 Task: Search one way flight ticket for 3 adults, 3 children in business from Kalamazoo: Kalamazoo/battle Creek International Airport to Jacksonville: Albert J. Ellis Airport on 5-3-2023. Choice of flights is Sun country airlines. Number of bags: 4 checked bags. Price is upto 99000. Outbound departure time preference is 22:30.
Action: Mouse moved to (205, 330)
Screenshot: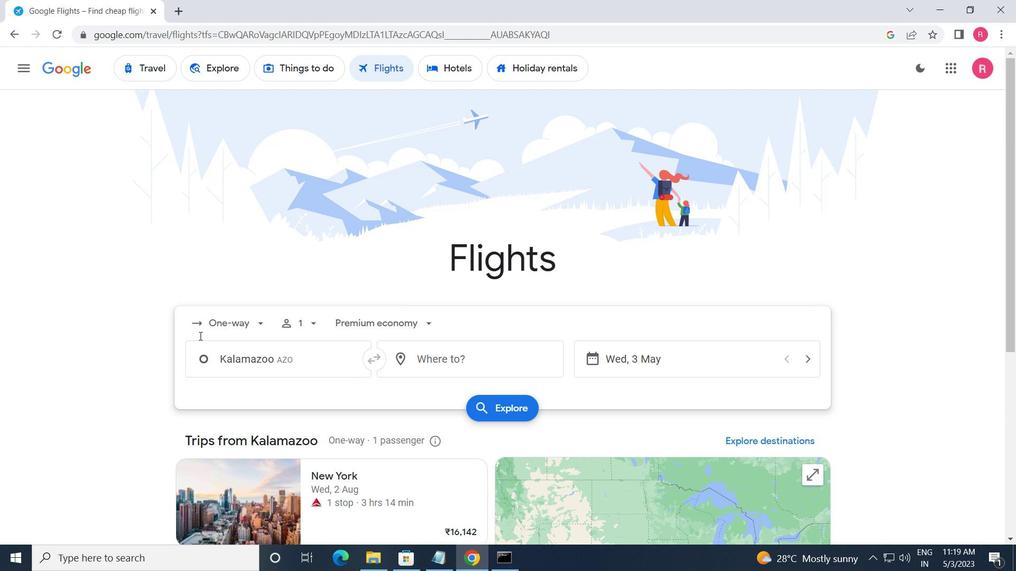 
Action: Mouse pressed left at (205, 330)
Screenshot: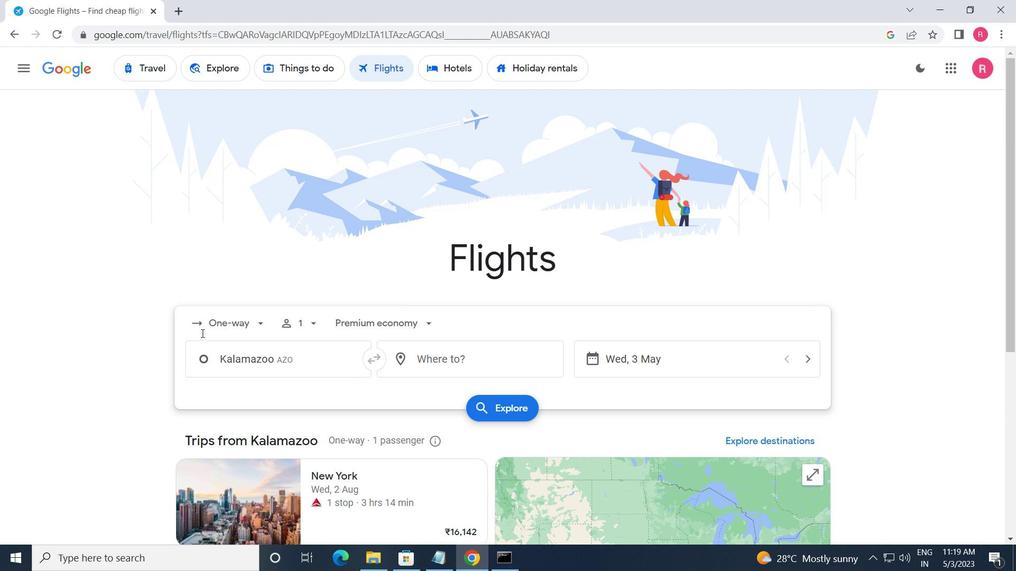 
Action: Mouse moved to (263, 391)
Screenshot: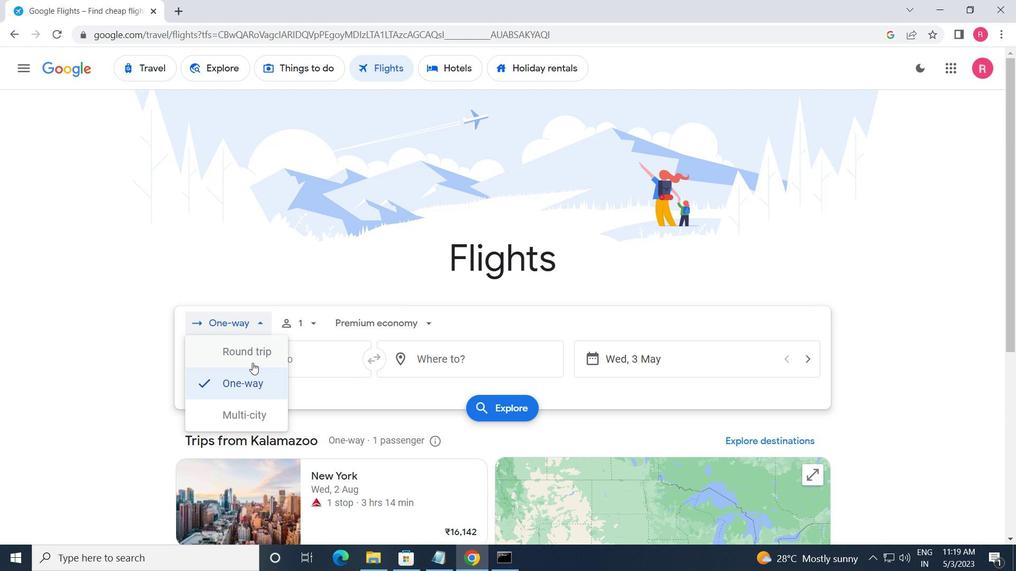 
Action: Mouse pressed left at (263, 391)
Screenshot: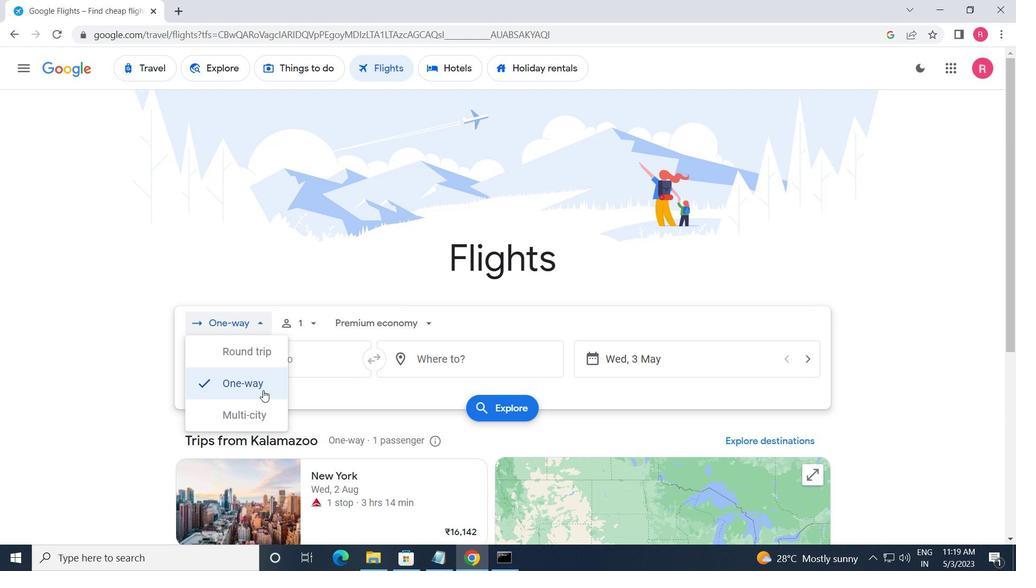 
Action: Mouse moved to (309, 321)
Screenshot: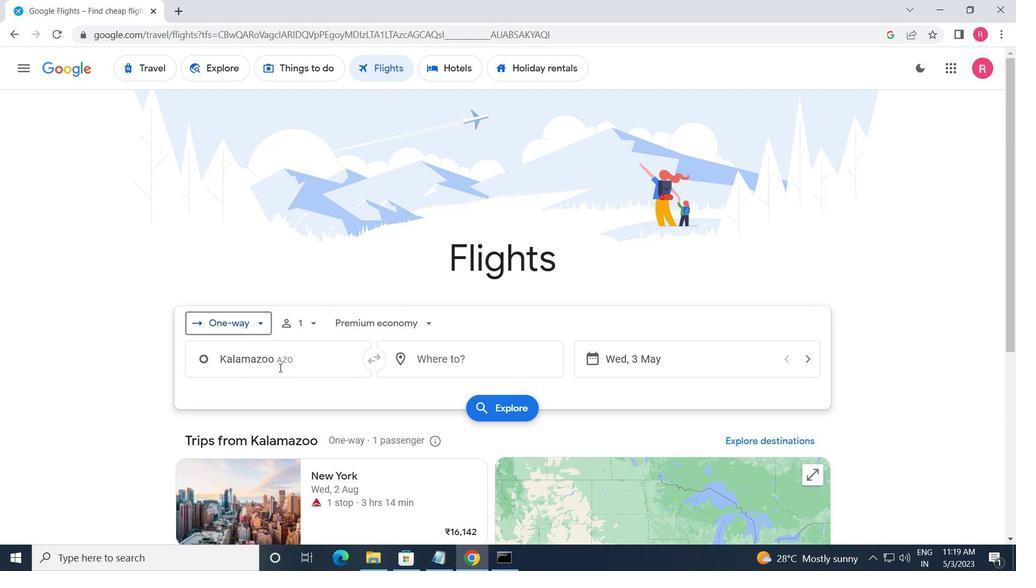 
Action: Mouse pressed left at (309, 321)
Screenshot: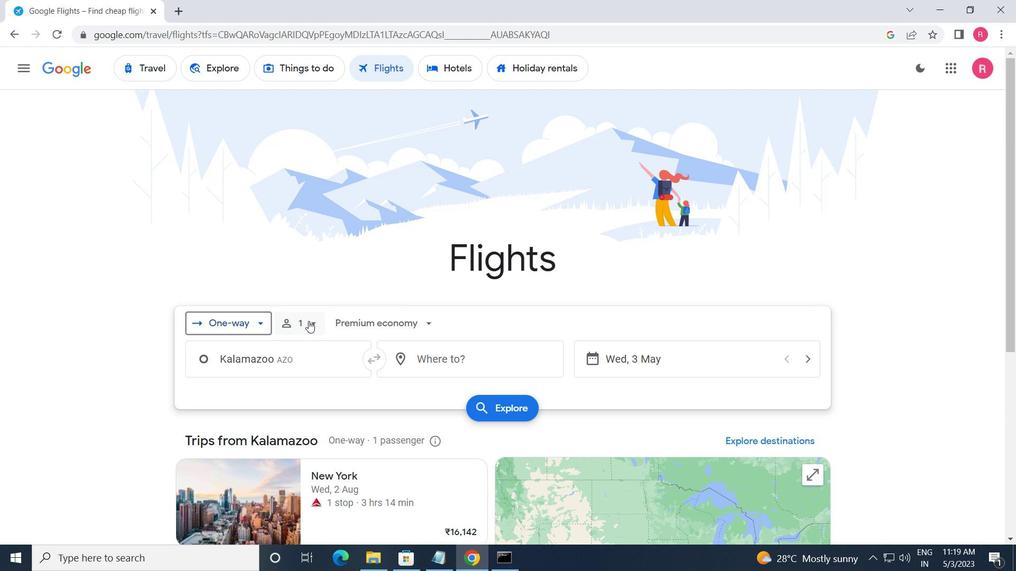 
Action: Mouse moved to (411, 363)
Screenshot: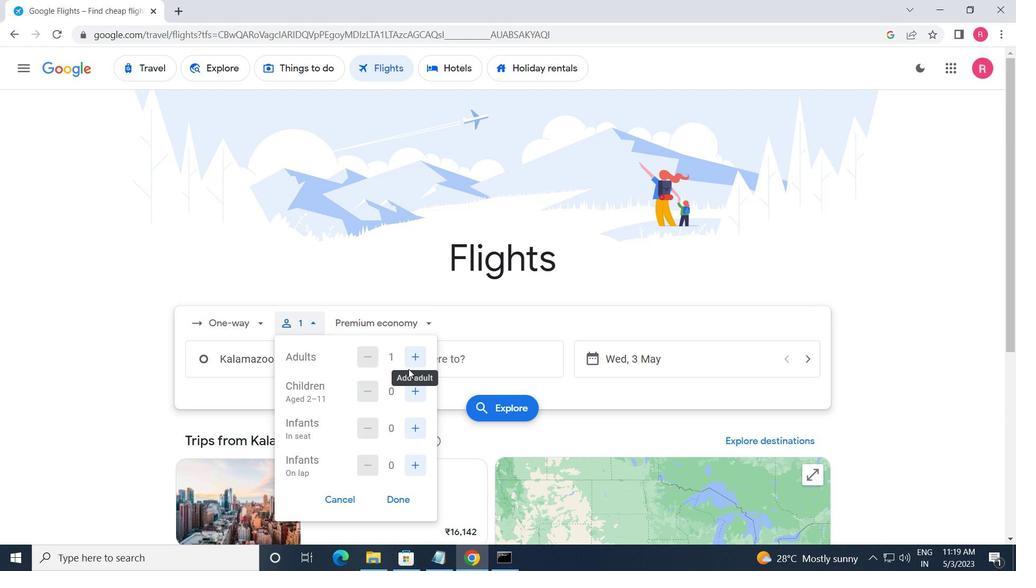 
Action: Mouse pressed left at (411, 363)
Screenshot: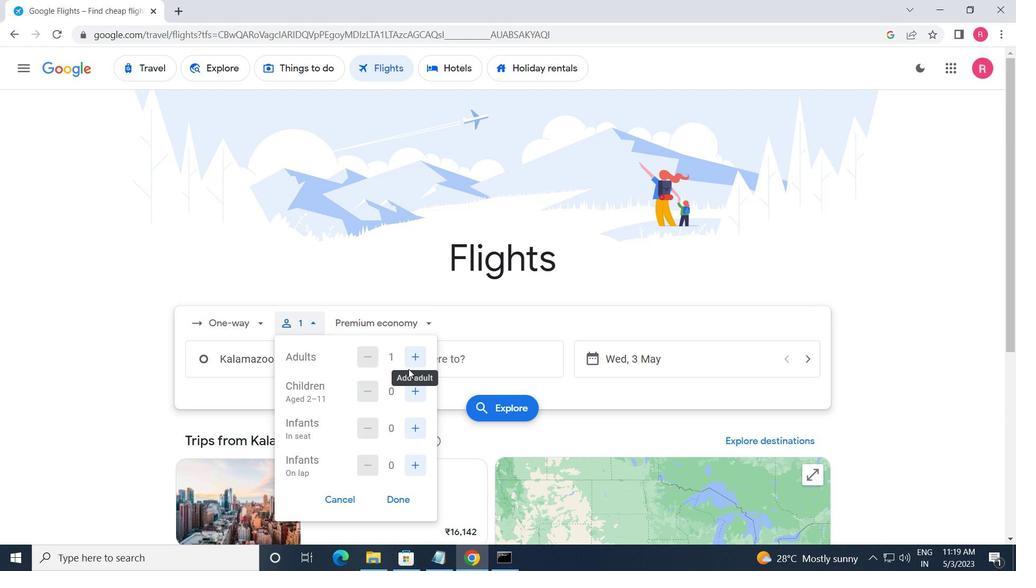 
Action: Mouse pressed left at (411, 363)
Screenshot: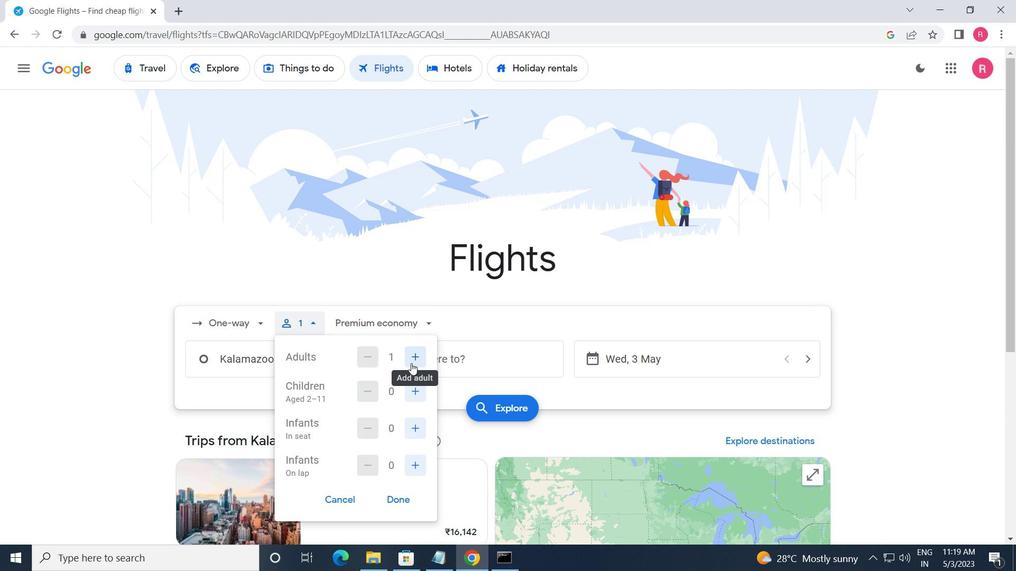 
Action: Mouse moved to (418, 387)
Screenshot: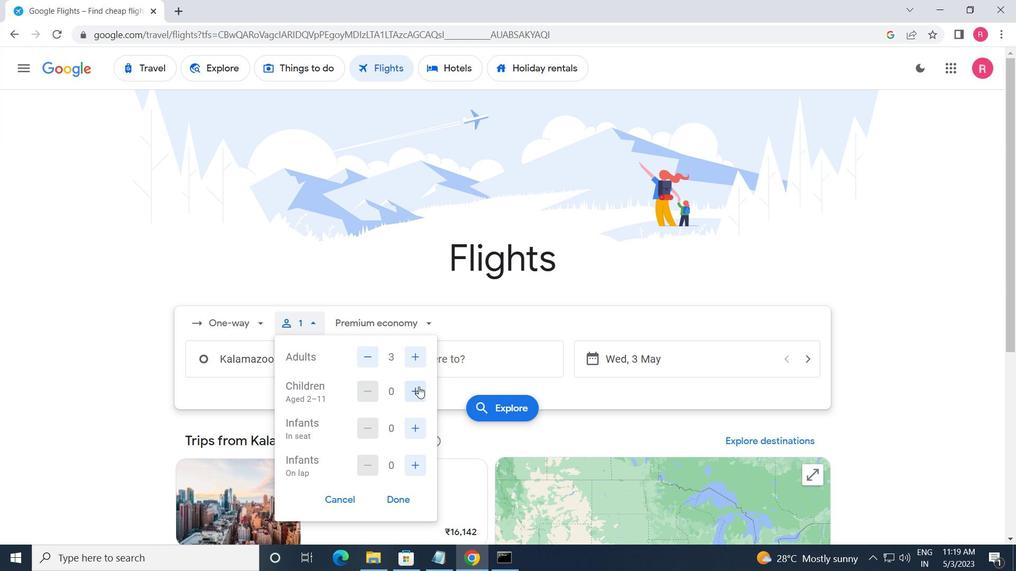 
Action: Mouse pressed left at (418, 387)
Screenshot: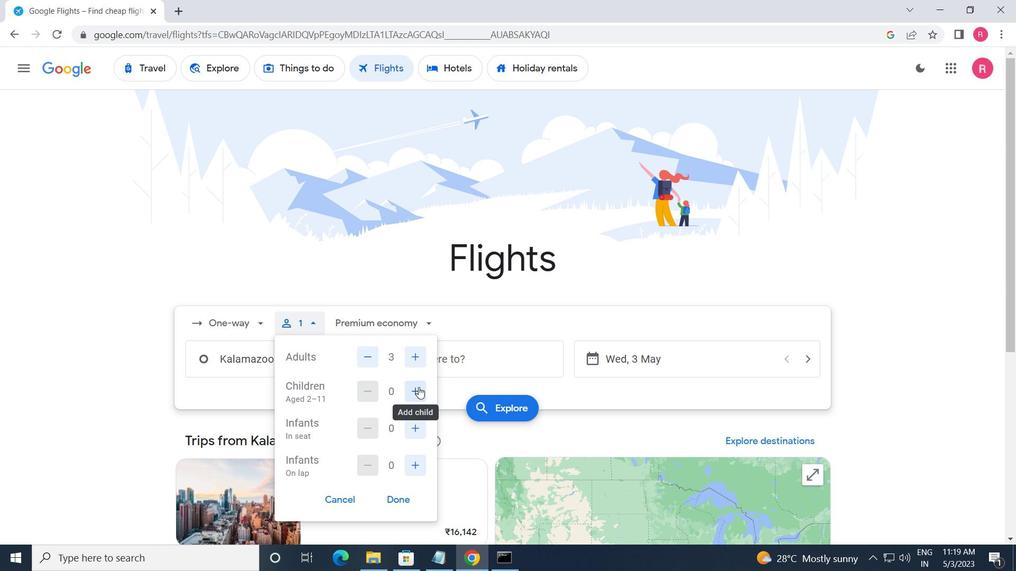 
Action: Mouse pressed left at (418, 387)
Screenshot: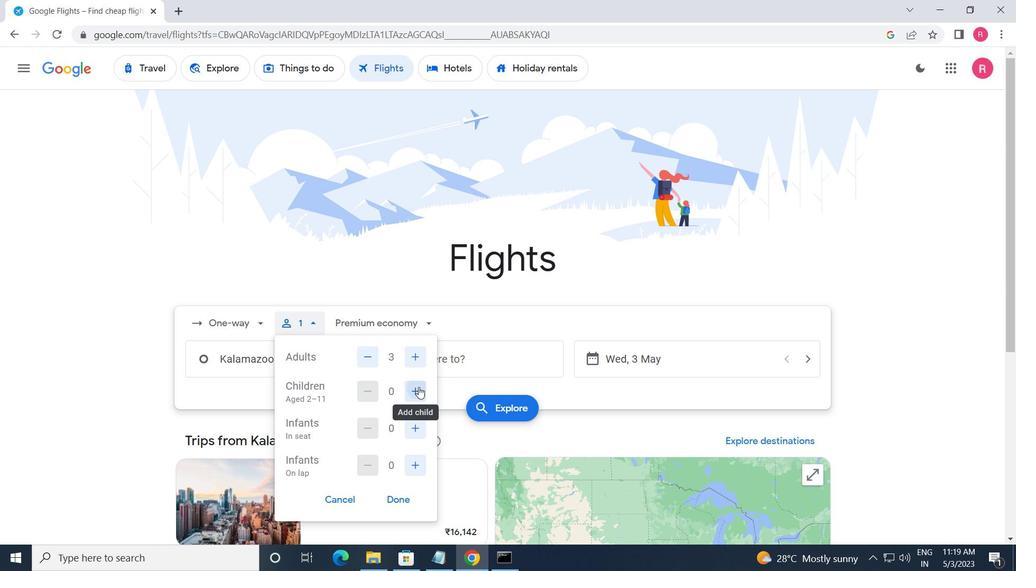 
Action: Mouse pressed left at (418, 387)
Screenshot: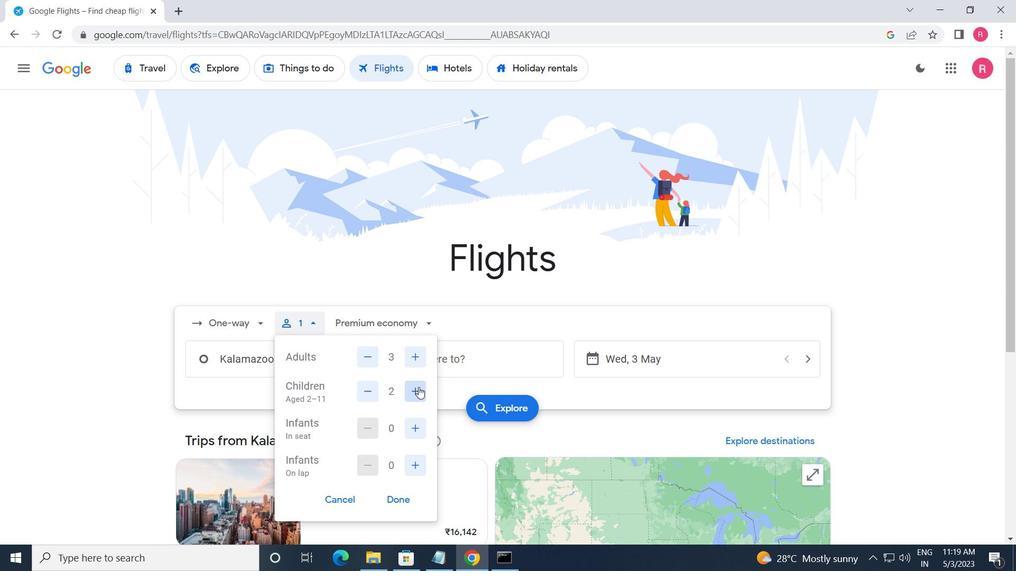
Action: Mouse moved to (386, 329)
Screenshot: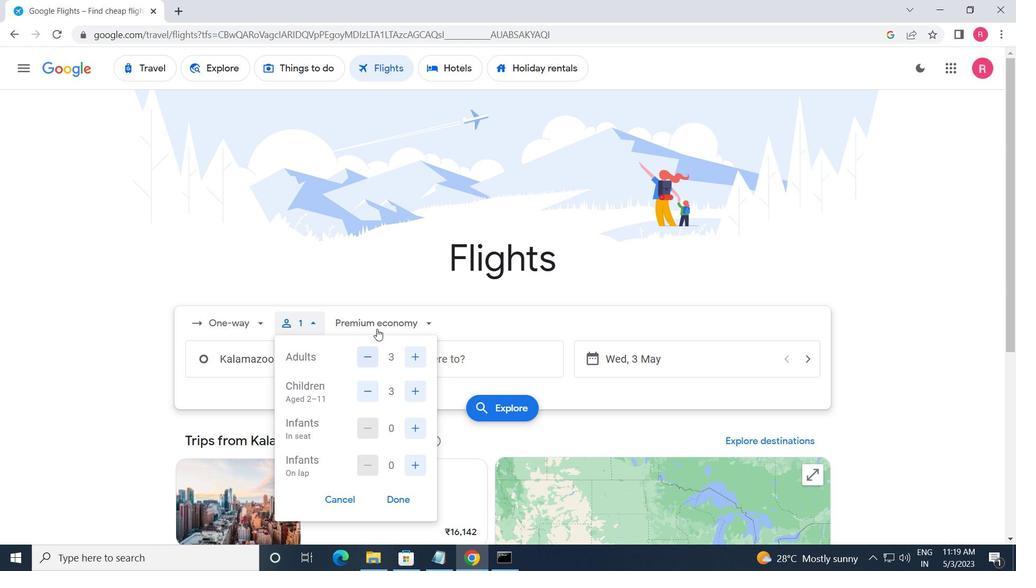 
Action: Mouse pressed left at (386, 329)
Screenshot: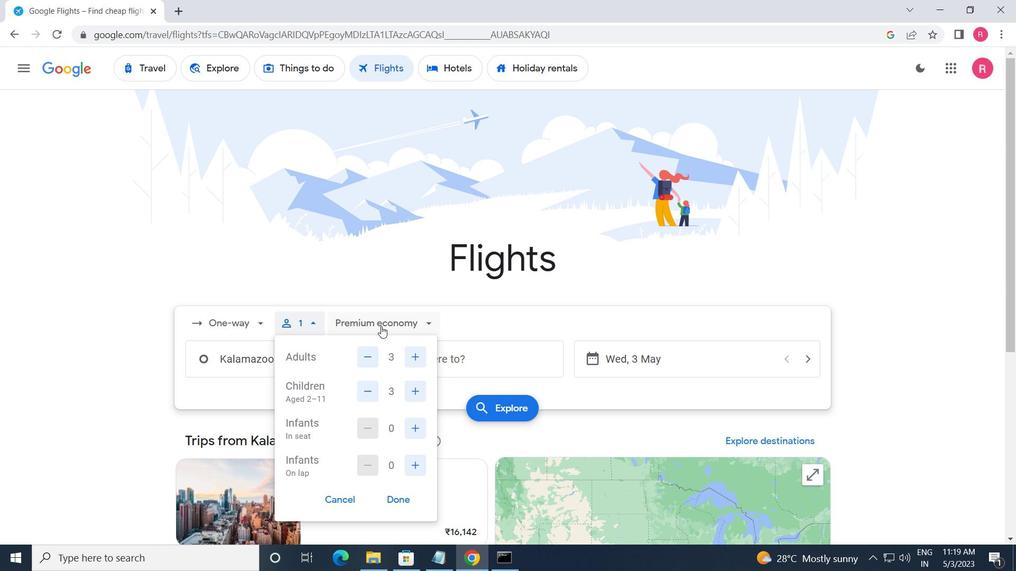 
Action: Mouse moved to (386, 414)
Screenshot: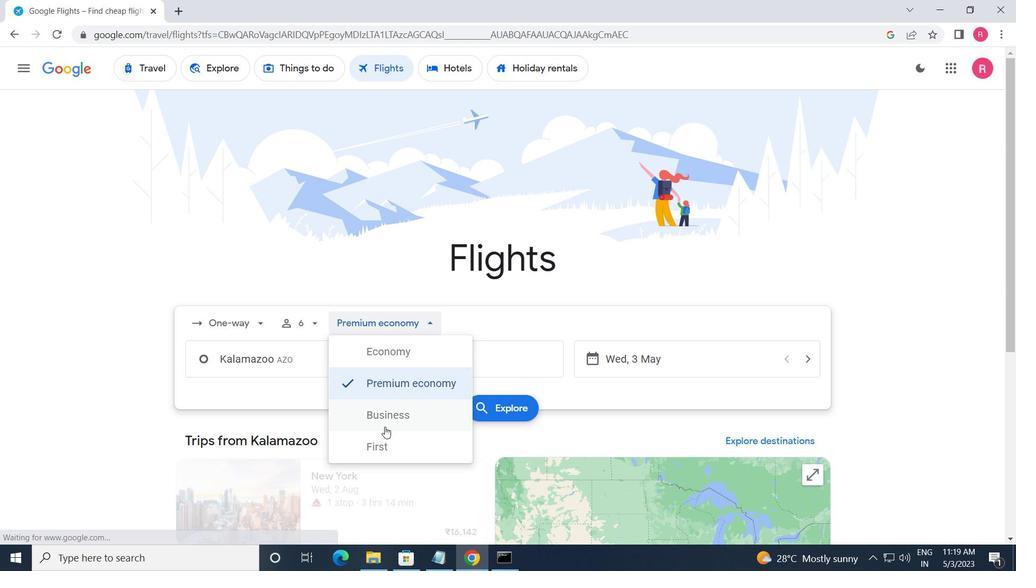 
Action: Mouse pressed left at (386, 414)
Screenshot: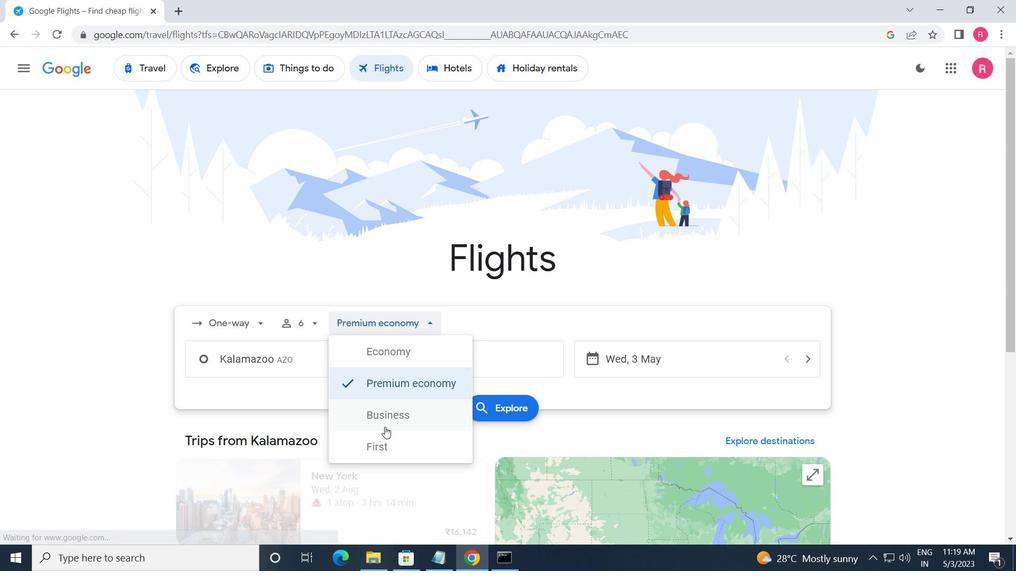 
Action: Mouse moved to (323, 377)
Screenshot: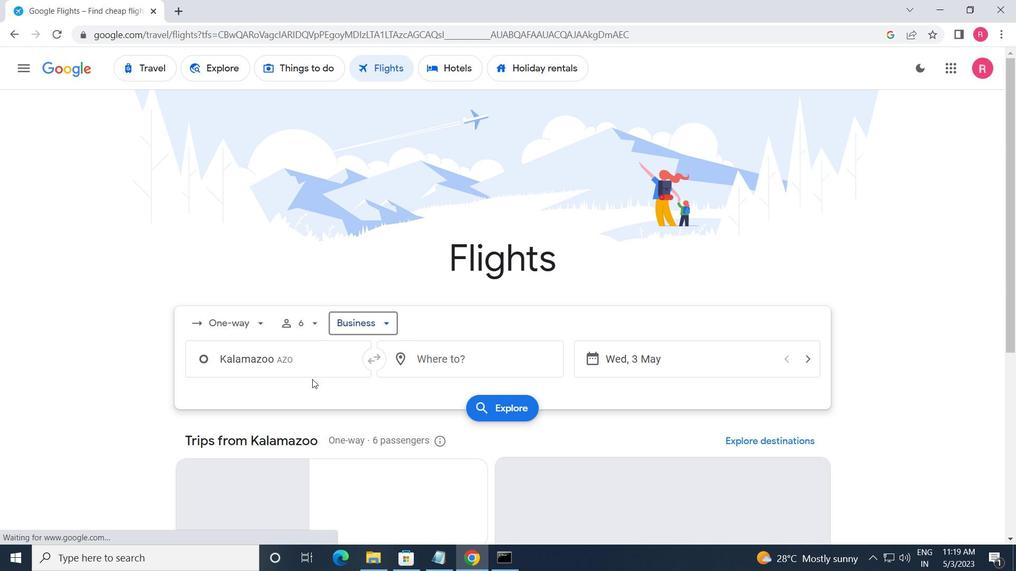 
Action: Mouse pressed left at (323, 377)
Screenshot: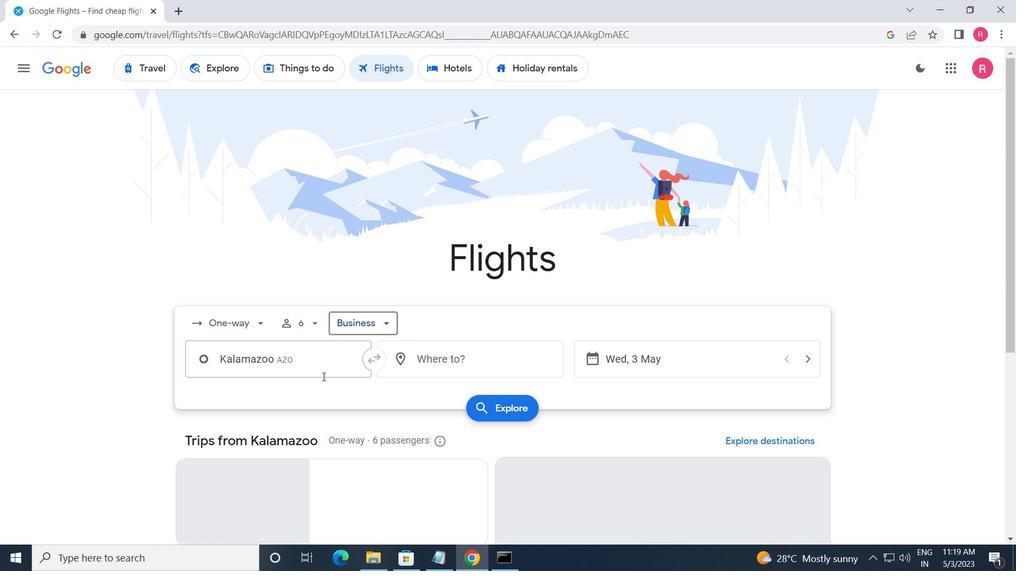 
Action: Mouse moved to (312, 463)
Screenshot: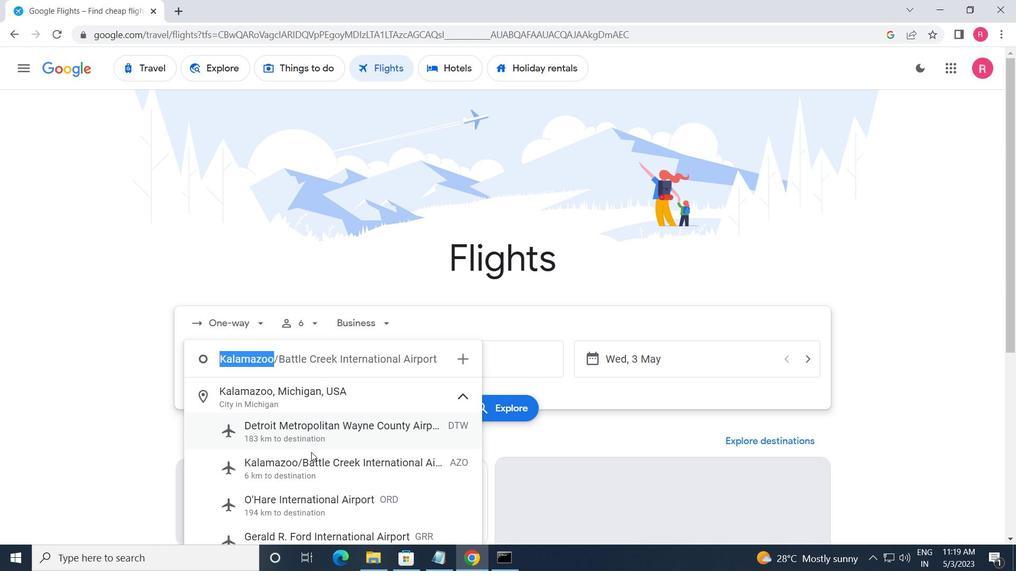 
Action: Mouse pressed left at (312, 463)
Screenshot: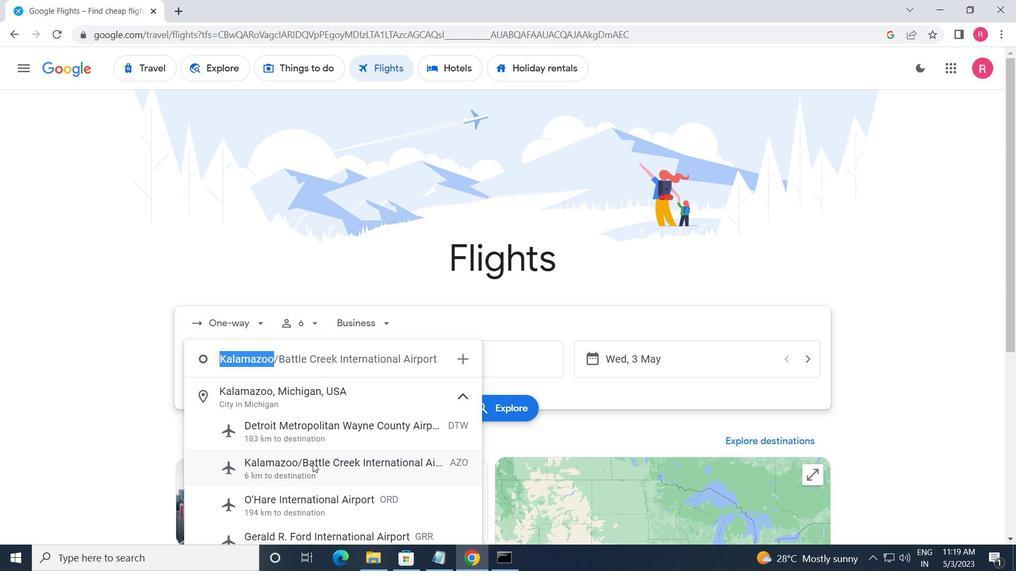 
Action: Mouse moved to (490, 371)
Screenshot: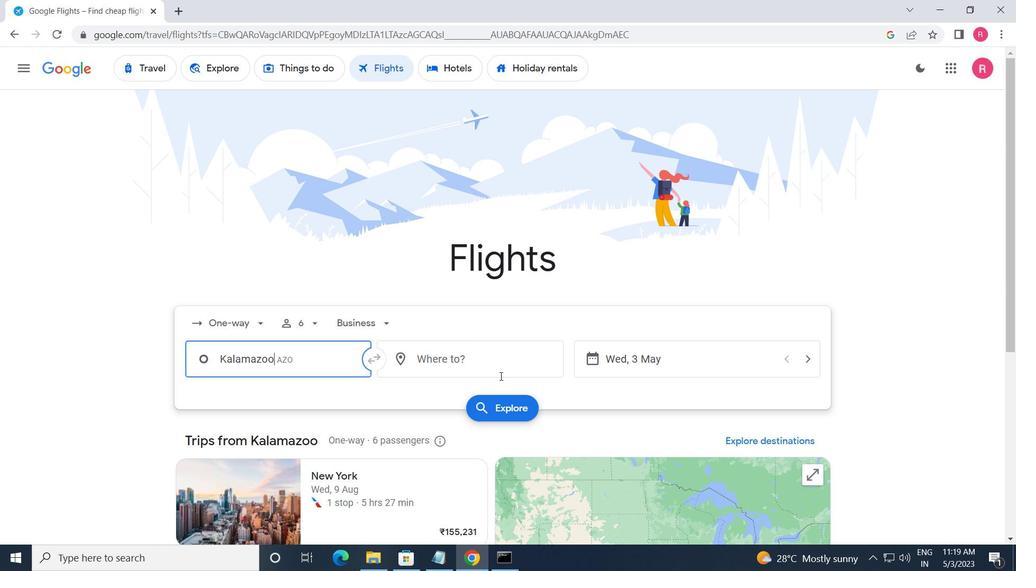 
Action: Mouse pressed left at (490, 371)
Screenshot: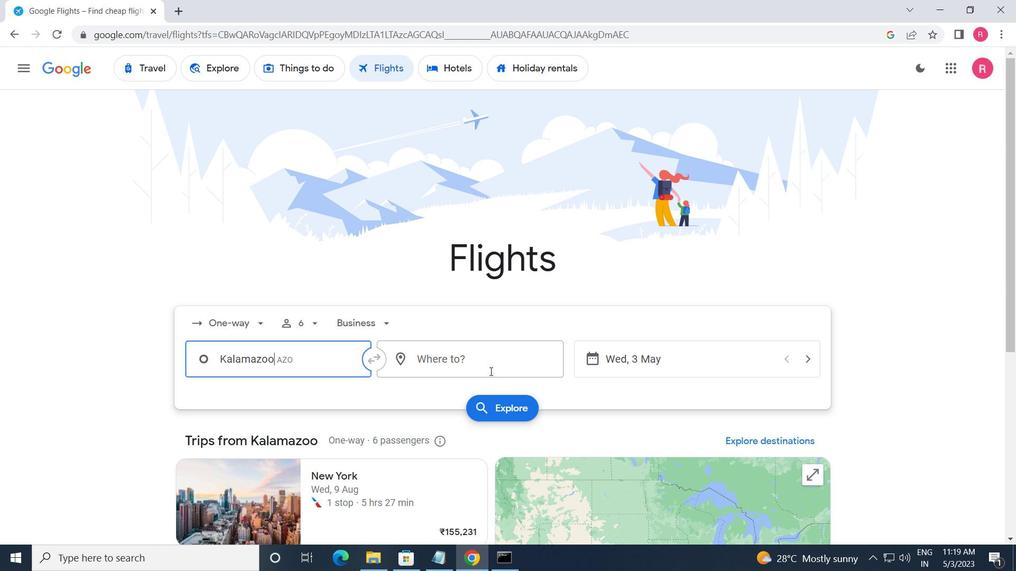 
Action: Mouse moved to (447, 491)
Screenshot: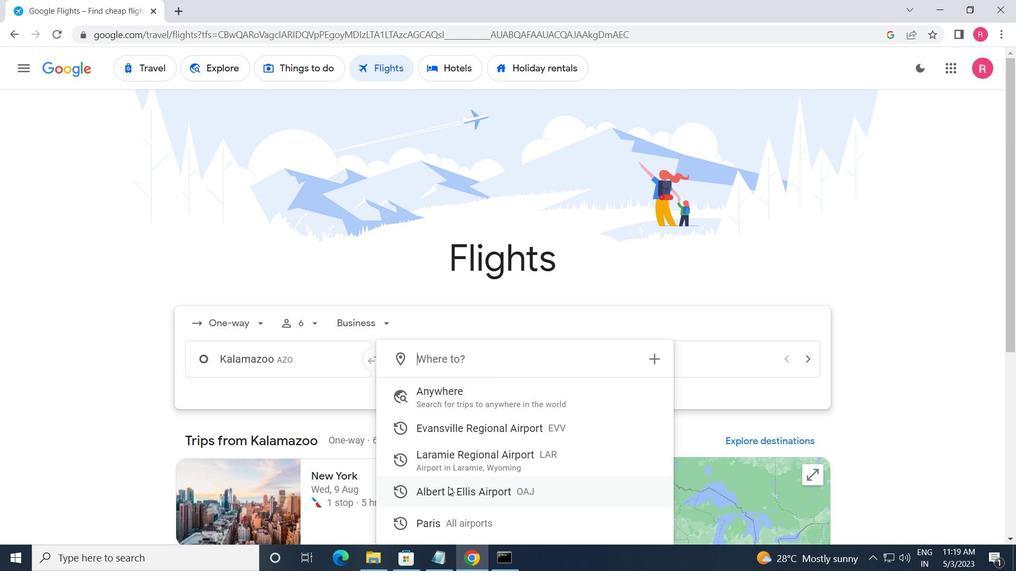 
Action: Mouse pressed left at (447, 491)
Screenshot: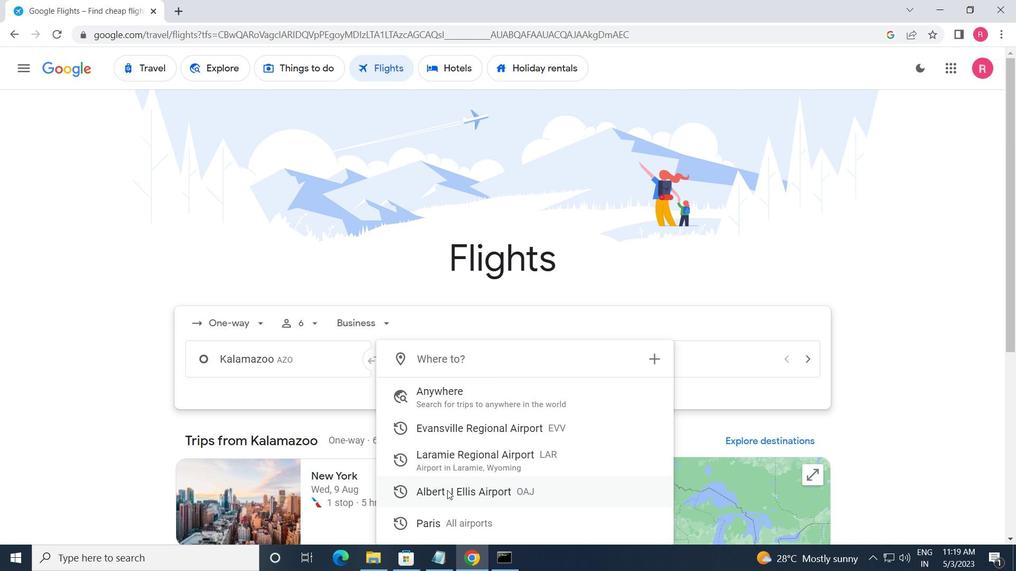 
Action: Mouse moved to (691, 366)
Screenshot: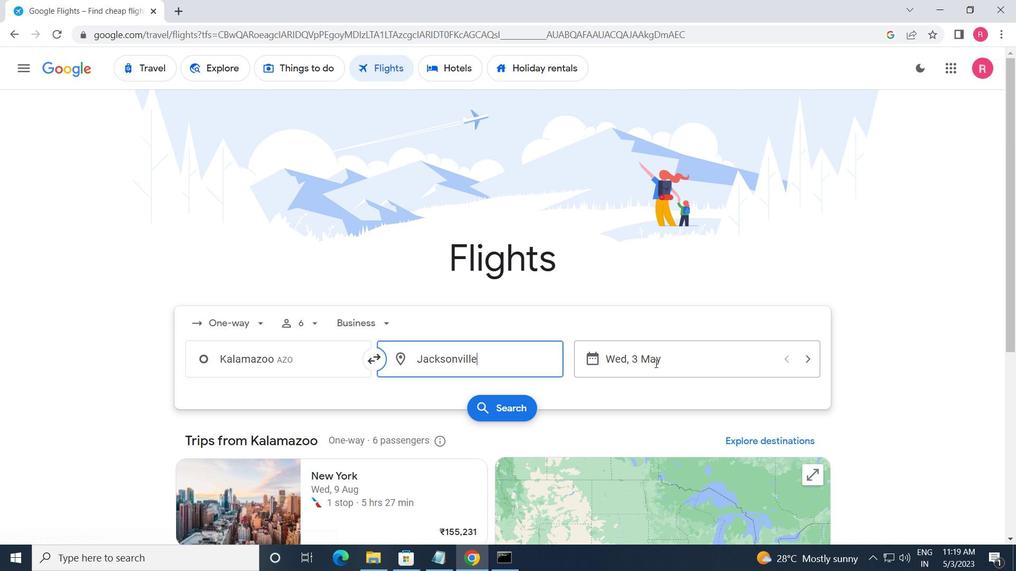 
Action: Mouse pressed left at (691, 366)
Screenshot: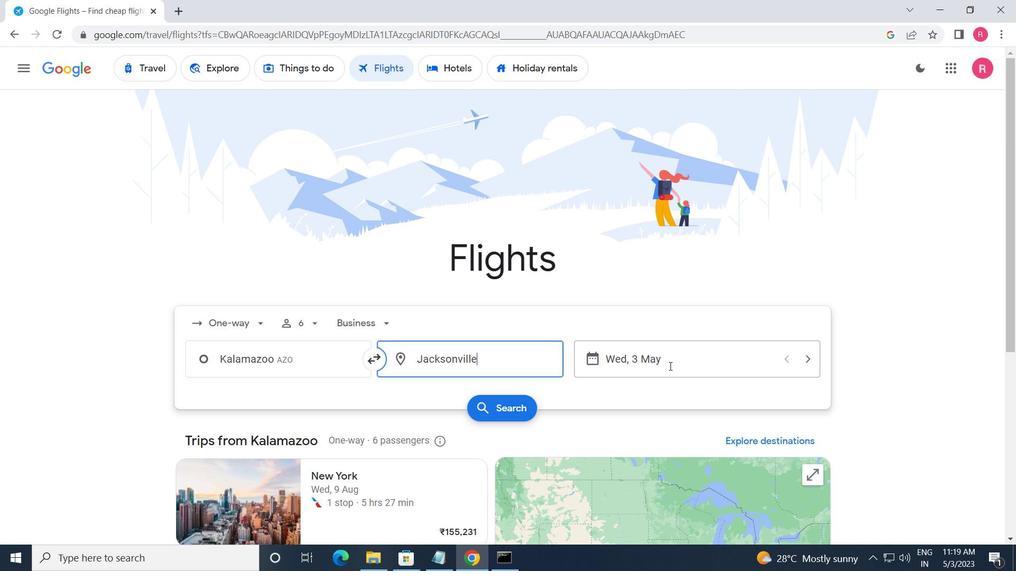 
Action: Mouse moved to (445, 313)
Screenshot: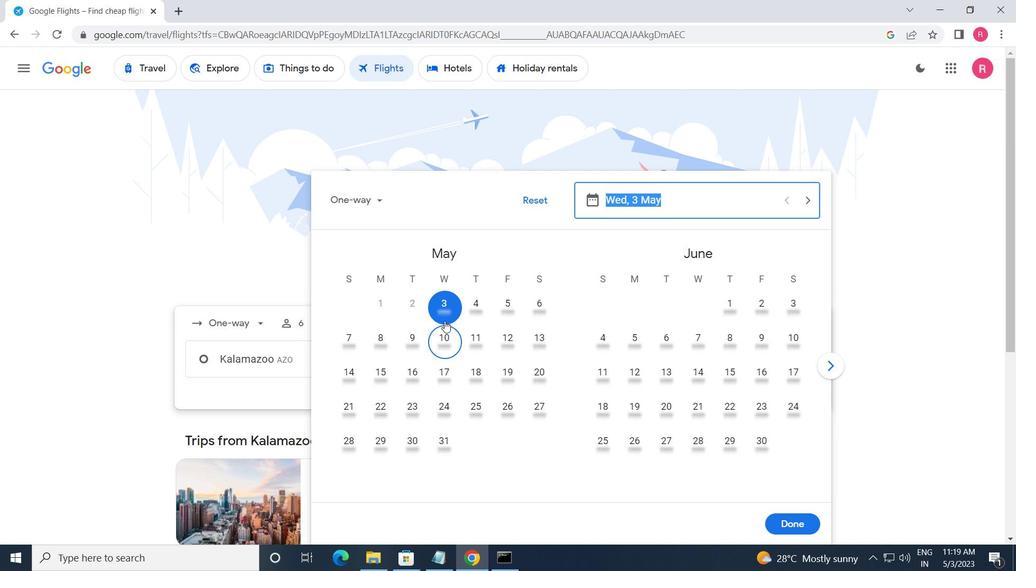 
Action: Mouse pressed left at (445, 313)
Screenshot: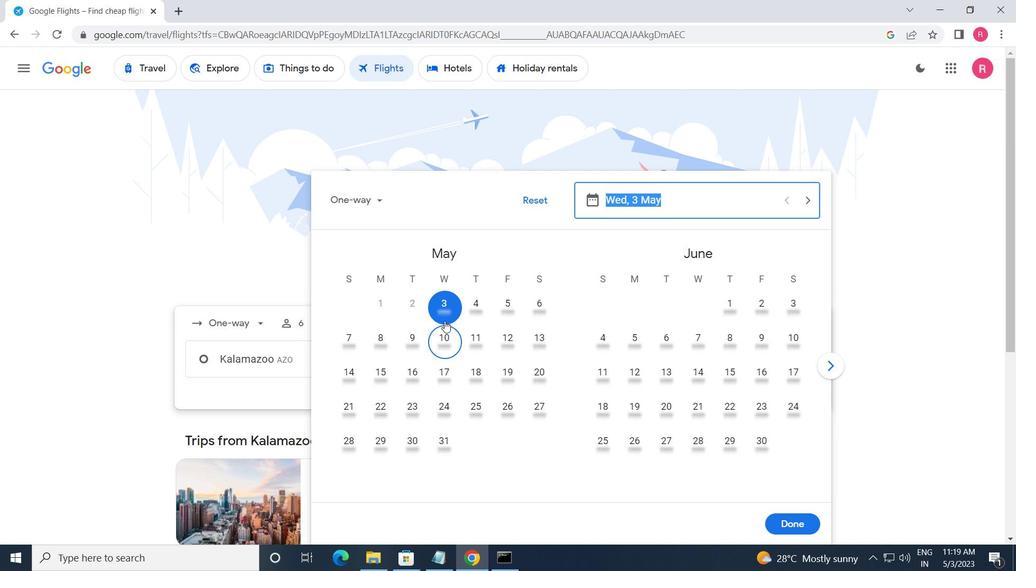 
Action: Mouse moved to (803, 526)
Screenshot: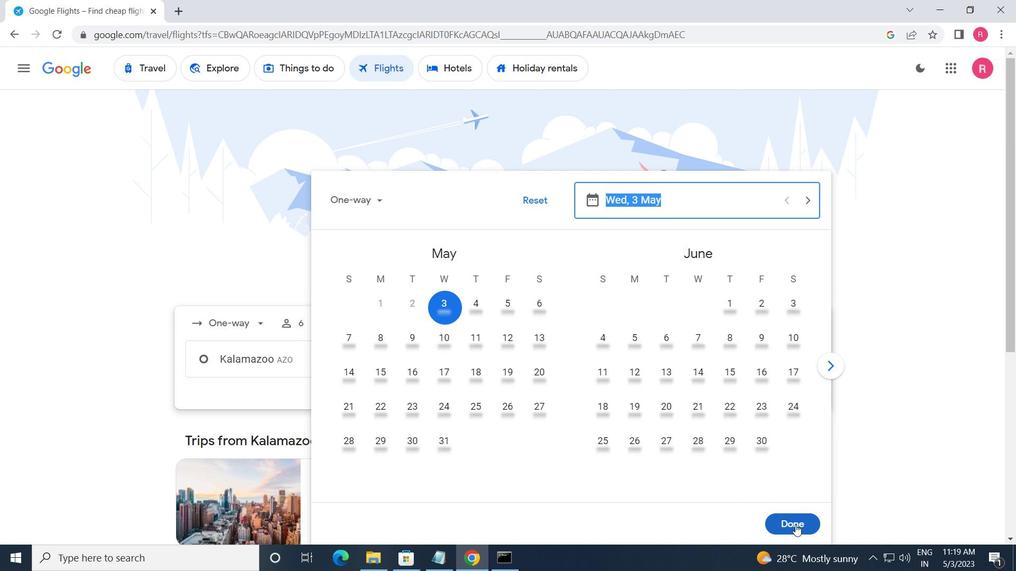 
Action: Mouse pressed left at (803, 526)
Screenshot: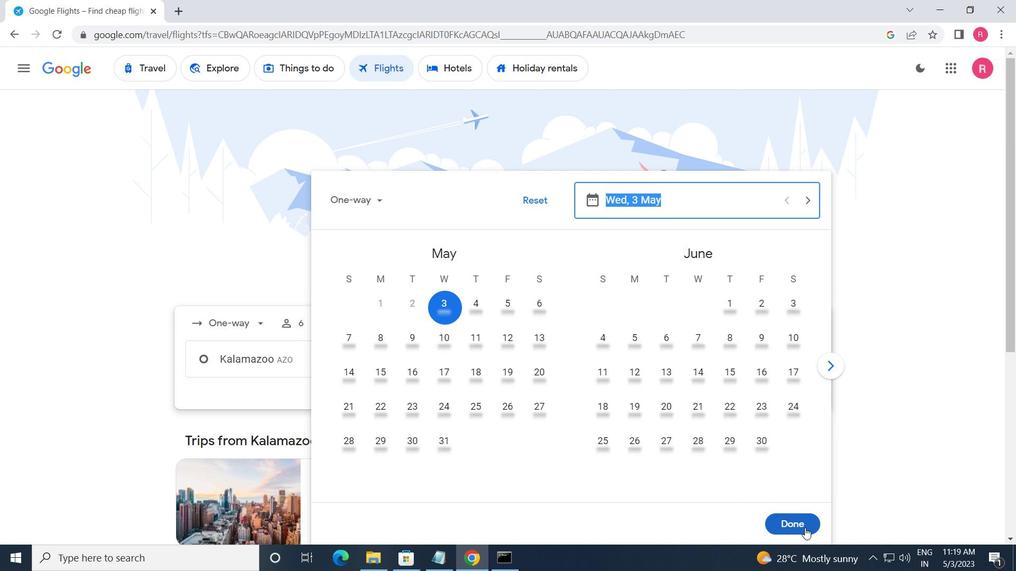 
Action: Mouse moved to (515, 418)
Screenshot: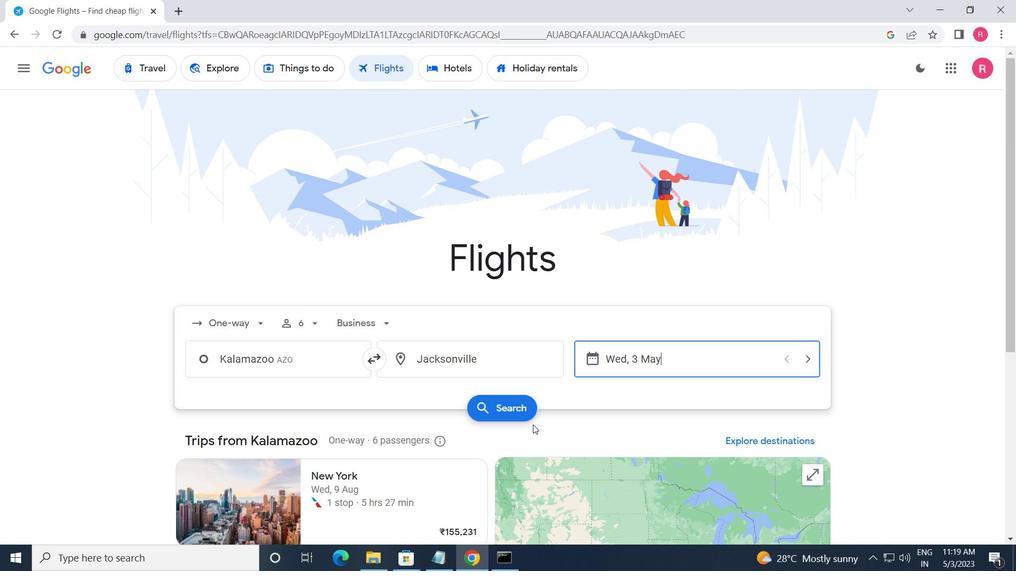 
Action: Mouse pressed left at (515, 418)
Screenshot: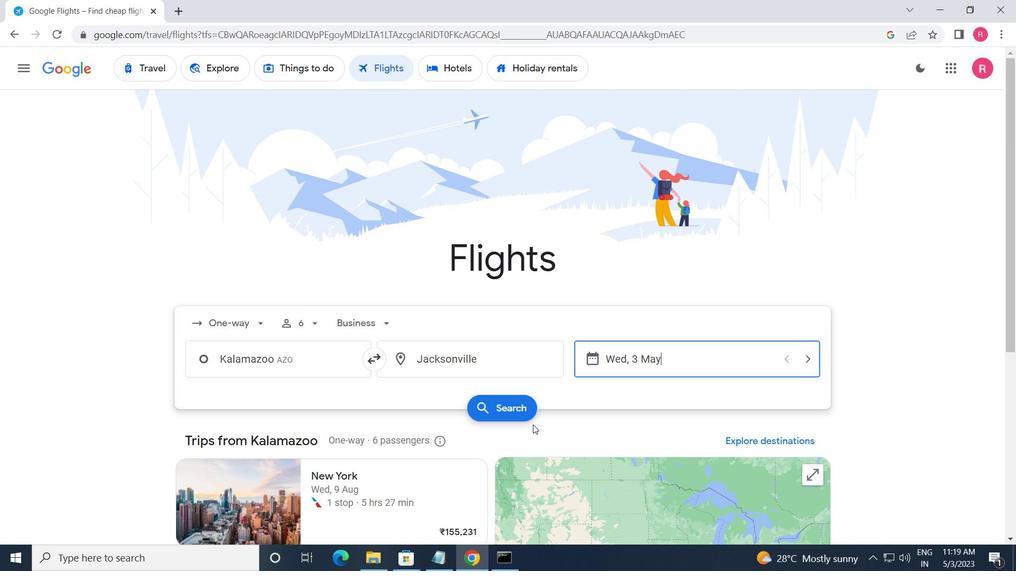 
Action: Mouse moved to (204, 194)
Screenshot: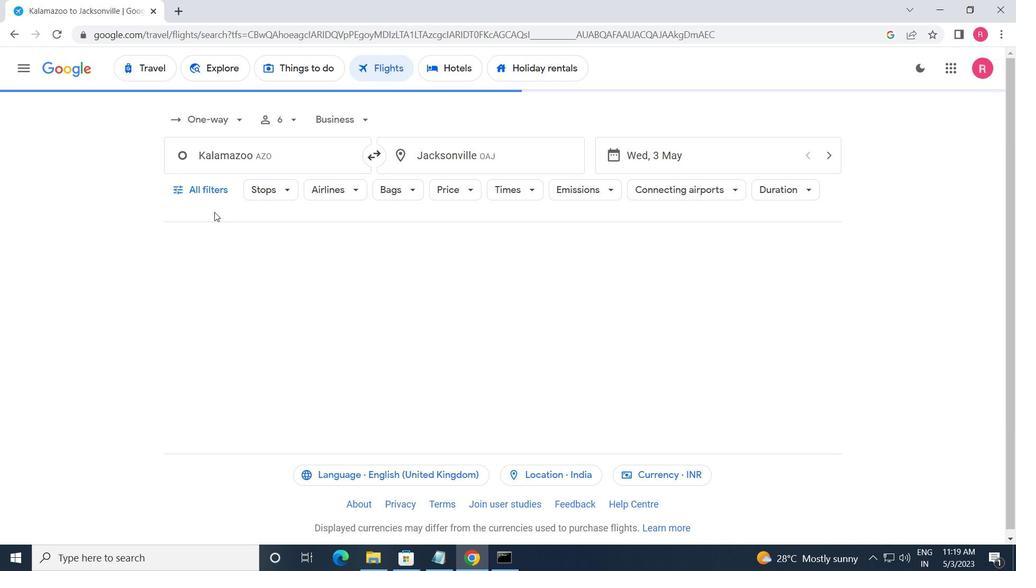 
Action: Mouse pressed left at (204, 194)
Screenshot: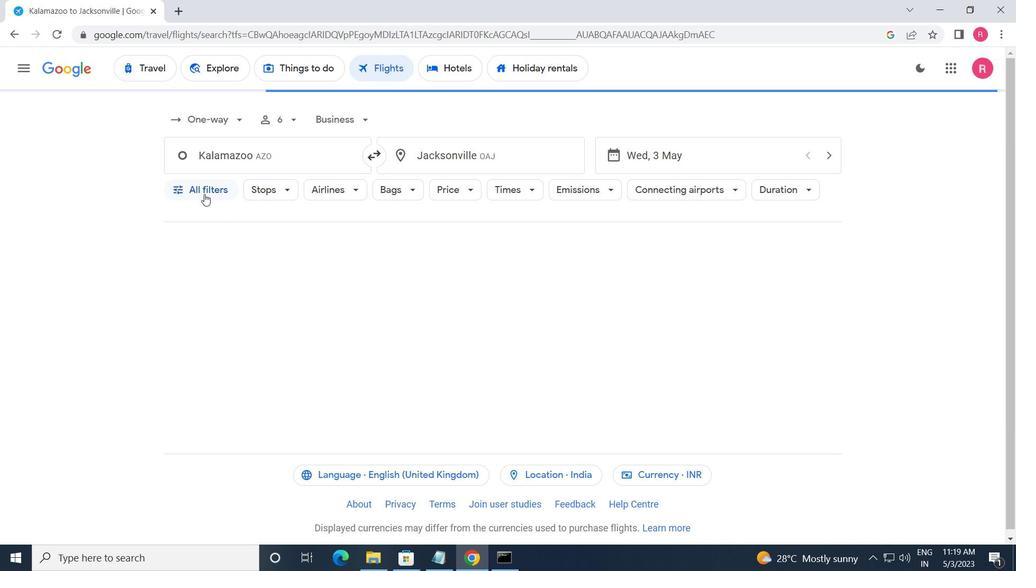 
Action: Mouse moved to (275, 341)
Screenshot: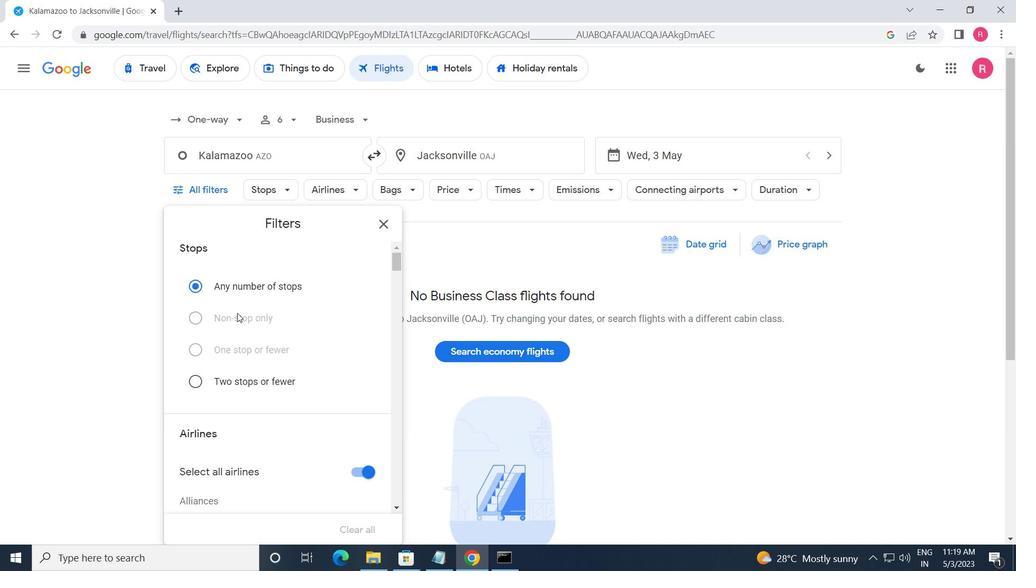 
Action: Mouse scrolled (275, 341) with delta (0, 0)
Screenshot: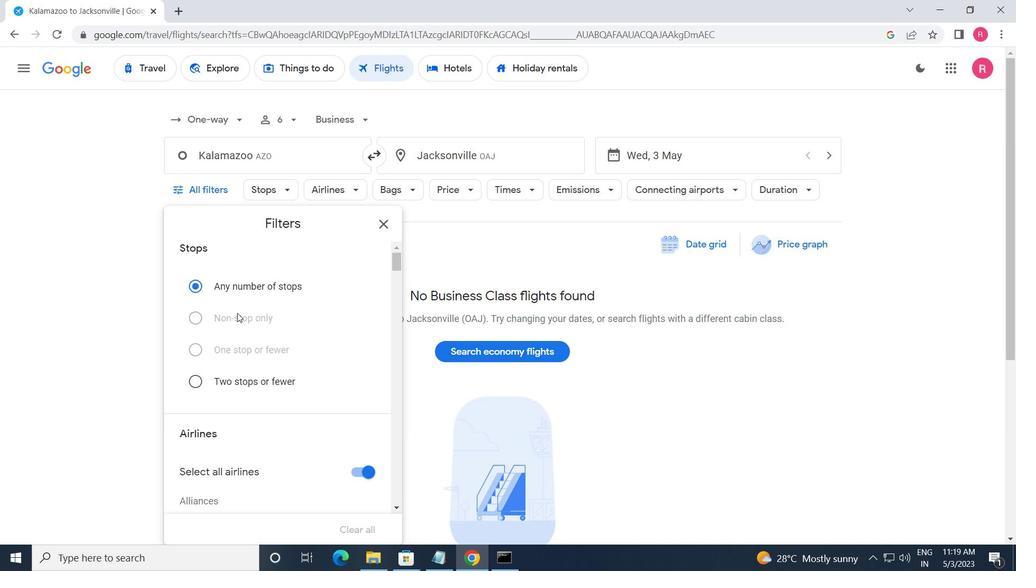 
Action: Mouse moved to (275, 345)
Screenshot: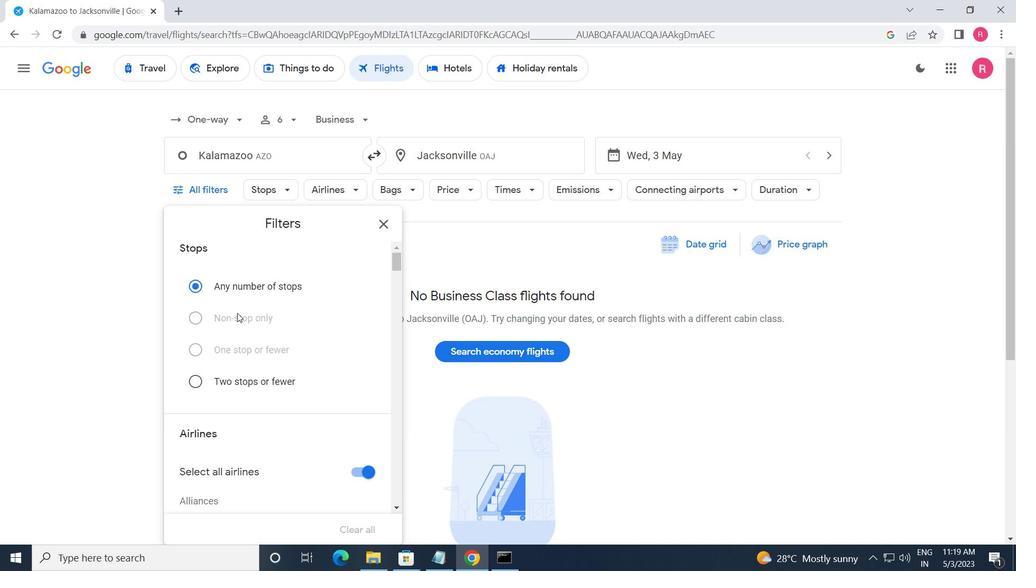 
Action: Mouse scrolled (275, 344) with delta (0, 0)
Screenshot: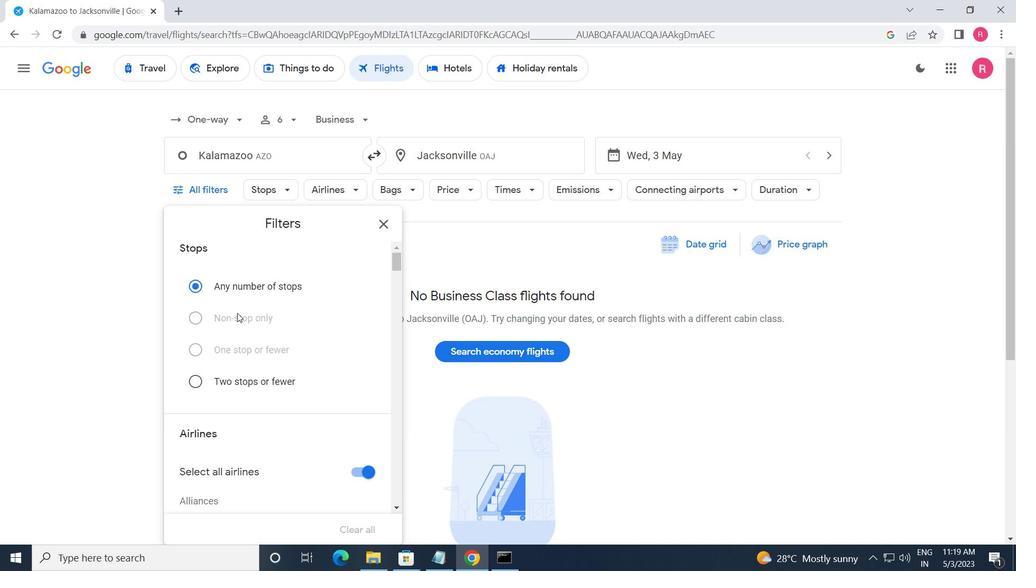 
Action: Mouse moved to (275, 346)
Screenshot: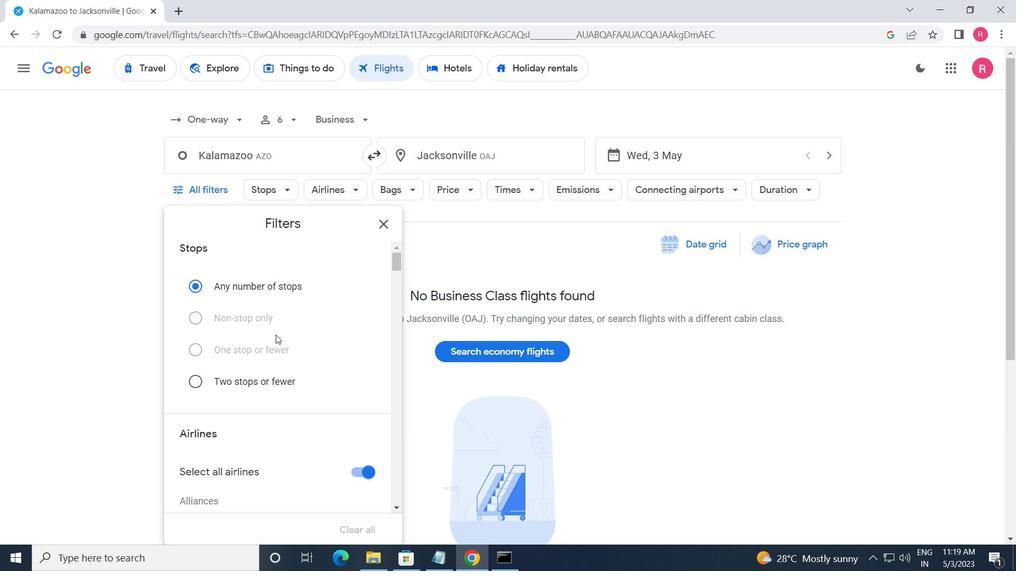 
Action: Mouse scrolled (275, 346) with delta (0, 0)
Screenshot: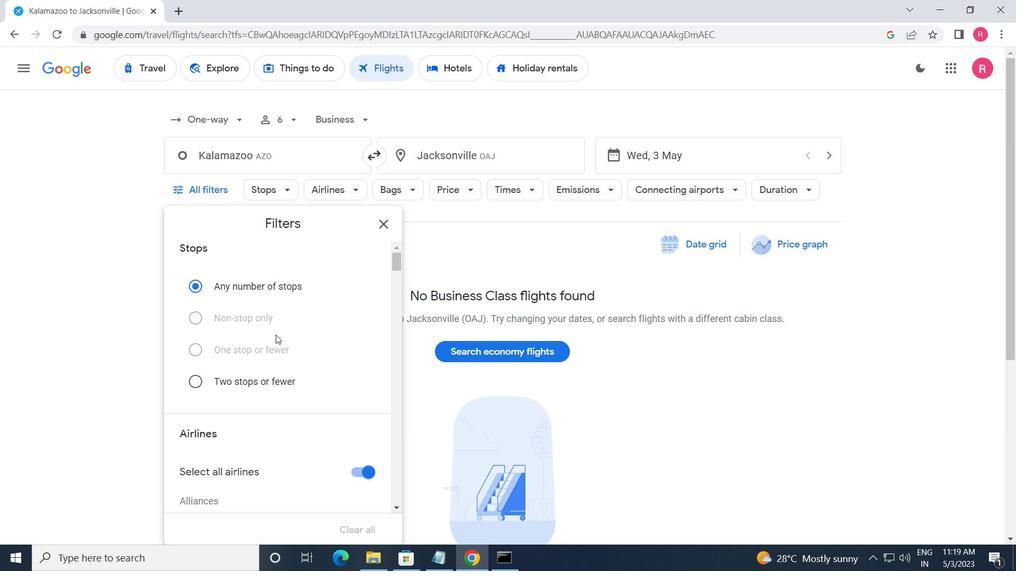 
Action: Mouse moved to (275, 349)
Screenshot: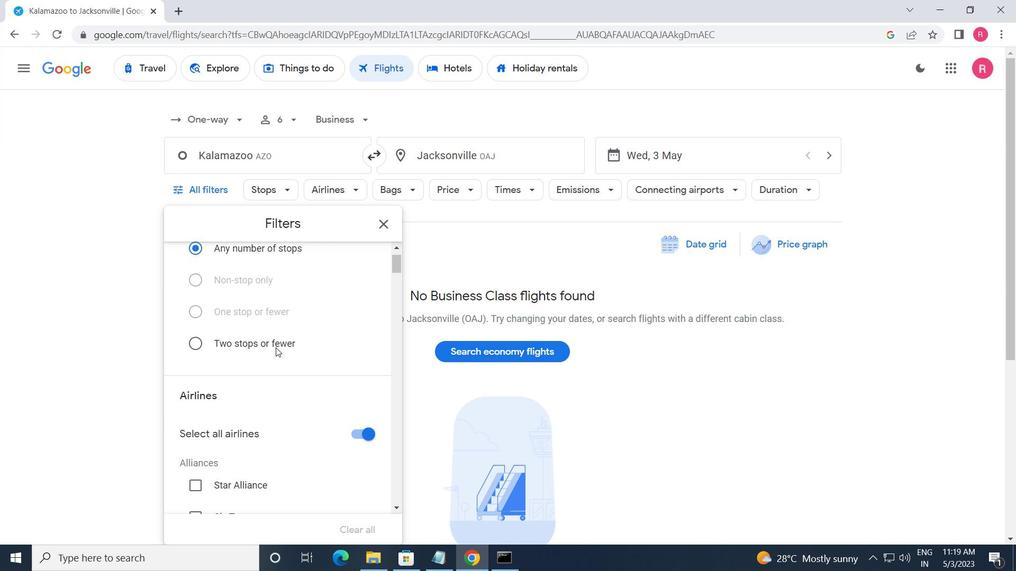
Action: Mouse scrolled (275, 349) with delta (0, 0)
Screenshot: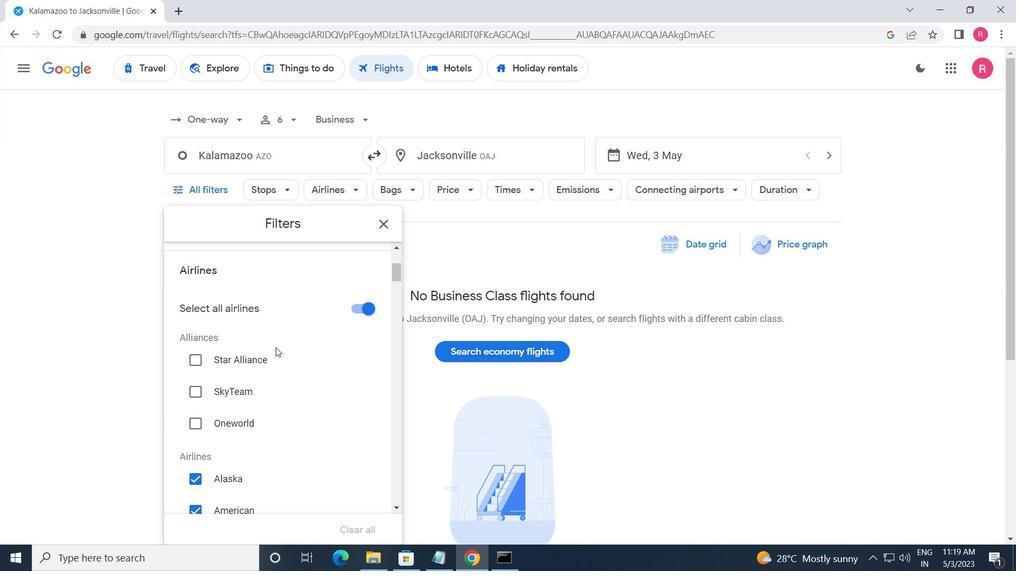 
Action: Mouse moved to (275, 349)
Screenshot: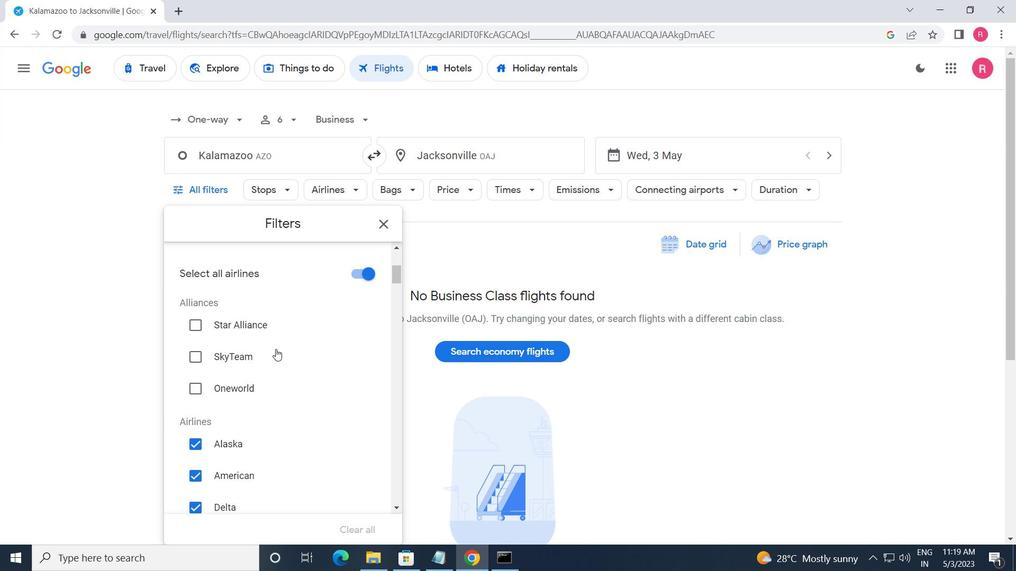 
Action: Mouse scrolled (275, 349) with delta (0, 0)
Screenshot: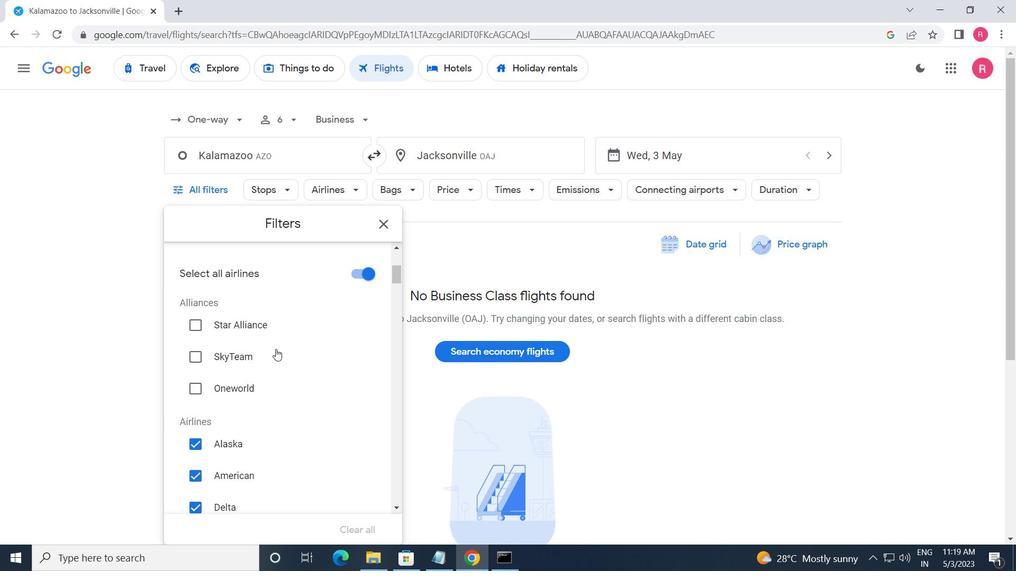
Action: Mouse moved to (275, 350)
Screenshot: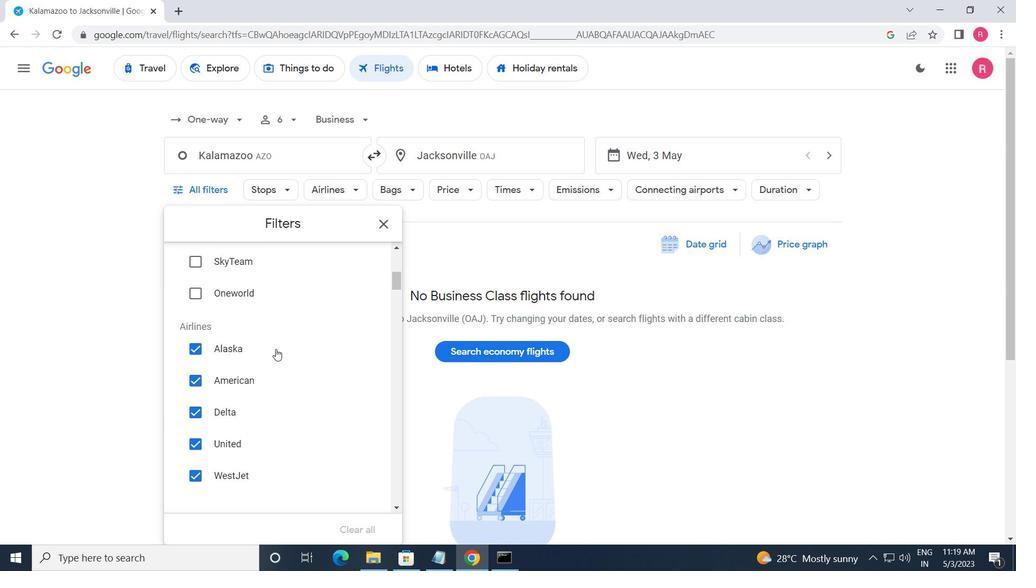 
Action: Mouse scrolled (275, 350) with delta (0, 0)
Screenshot: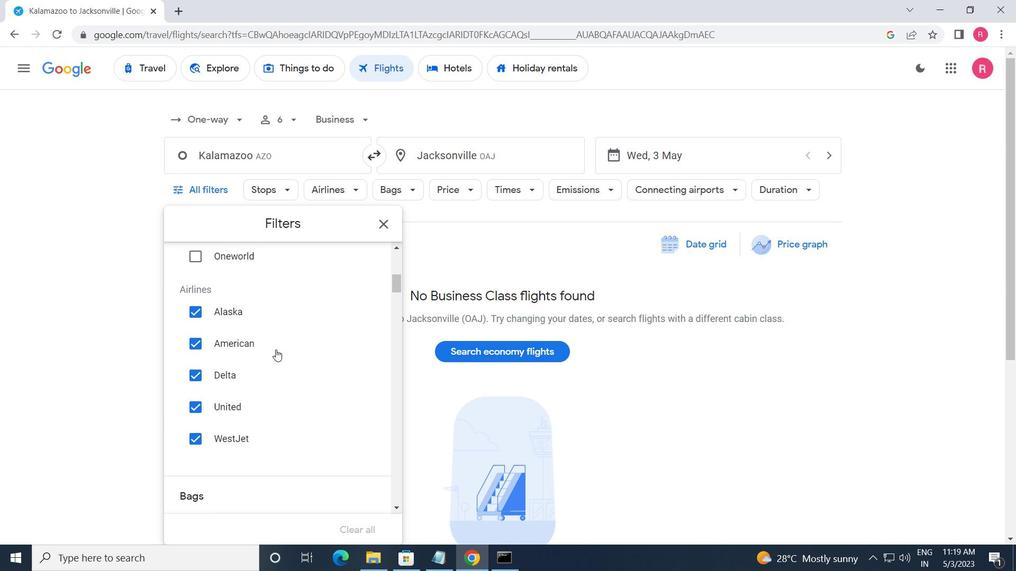 
Action: Mouse scrolled (275, 350) with delta (0, 0)
Screenshot: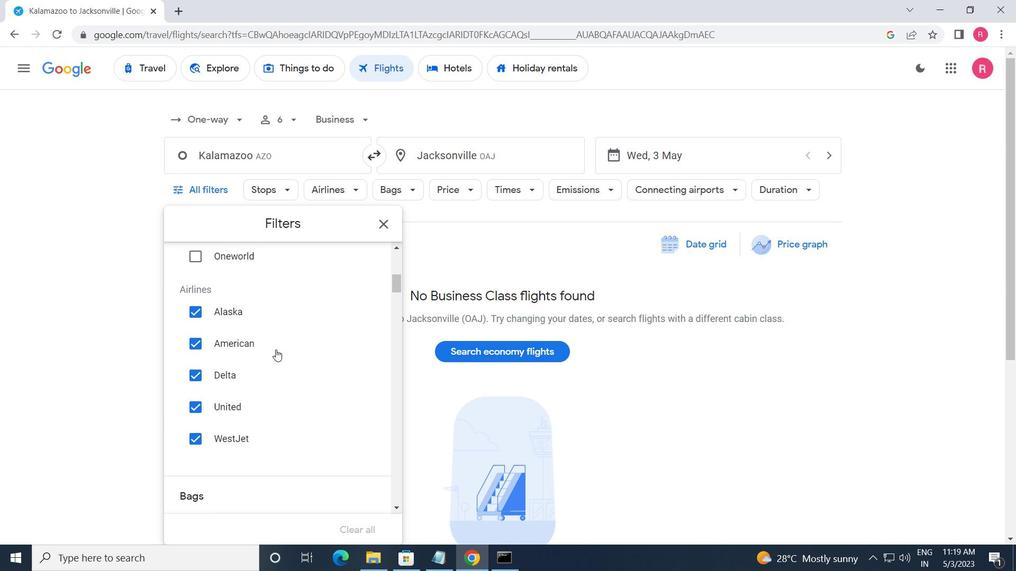 
Action: Mouse scrolled (275, 350) with delta (0, 0)
Screenshot: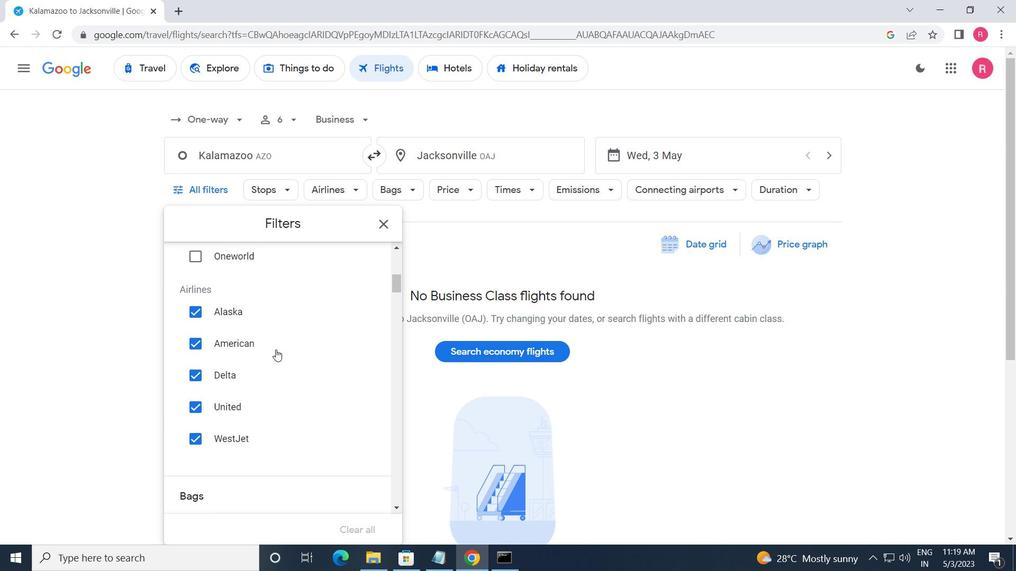 
Action: Mouse moved to (362, 341)
Screenshot: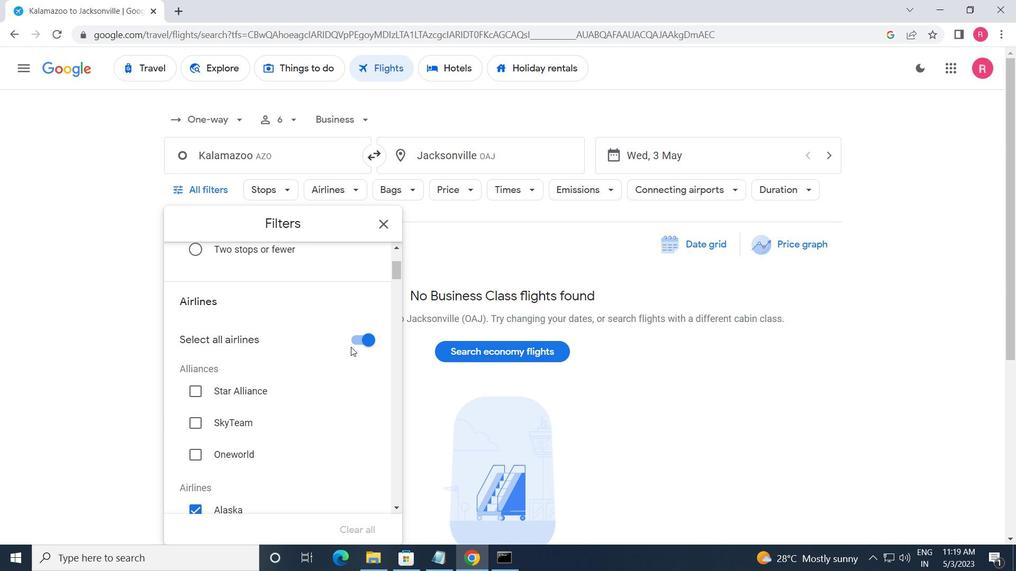 
Action: Mouse pressed left at (362, 341)
Screenshot: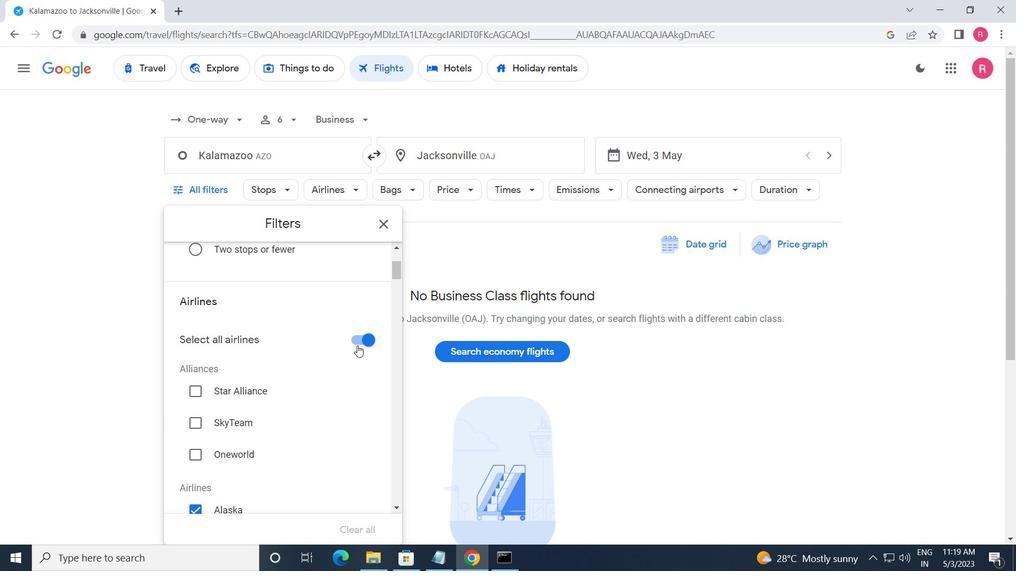 
Action: Mouse moved to (337, 370)
Screenshot: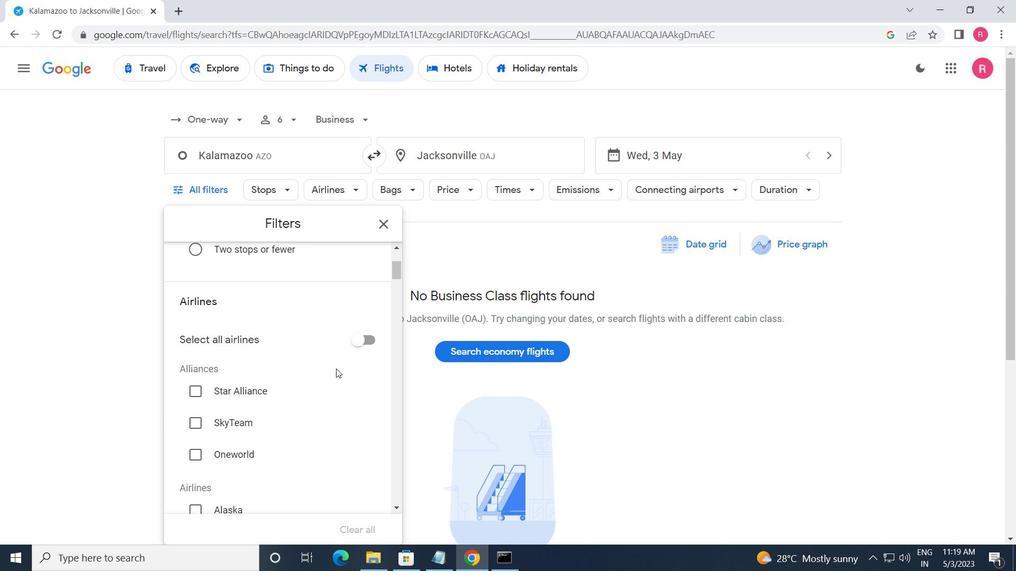 
Action: Mouse scrolled (337, 369) with delta (0, 0)
Screenshot: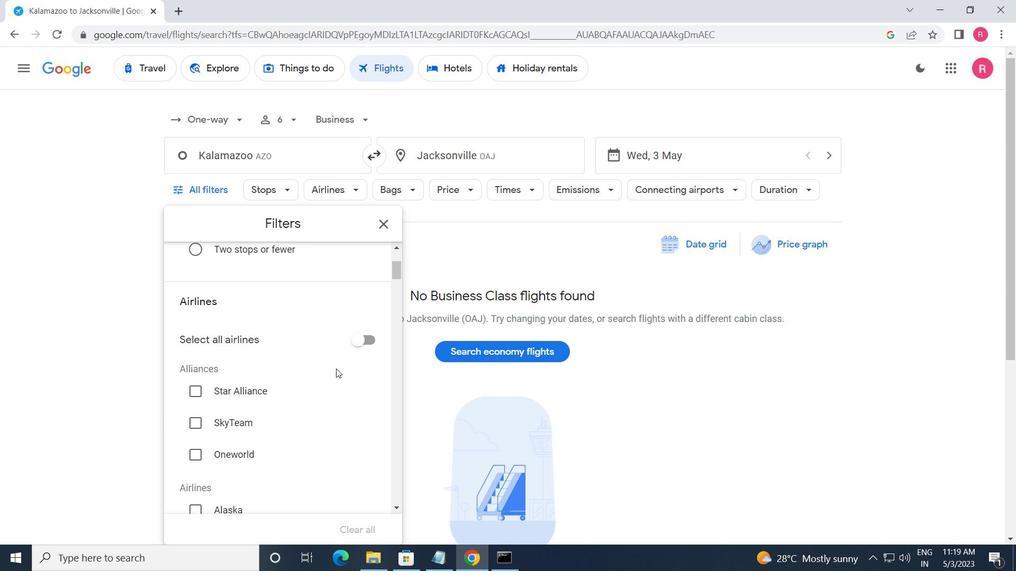 
Action: Mouse moved to (338, 371)
Screenshot: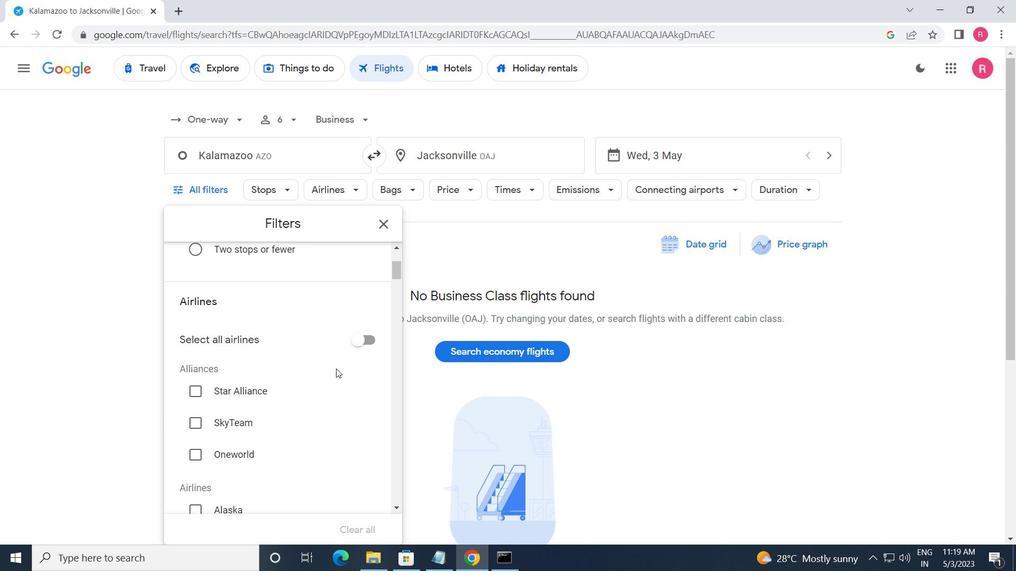 
Action: Mouse scrolled (338, 370) with delta (0, 0)
Screenshot: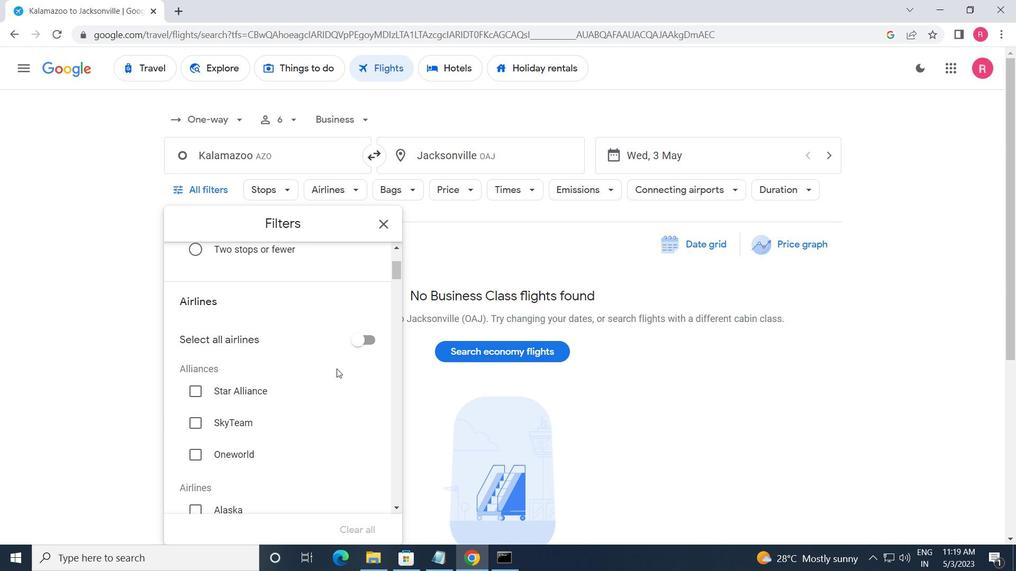
Action: Mouse scrolled (338, 370) with delta (0, 0)
Screenshot: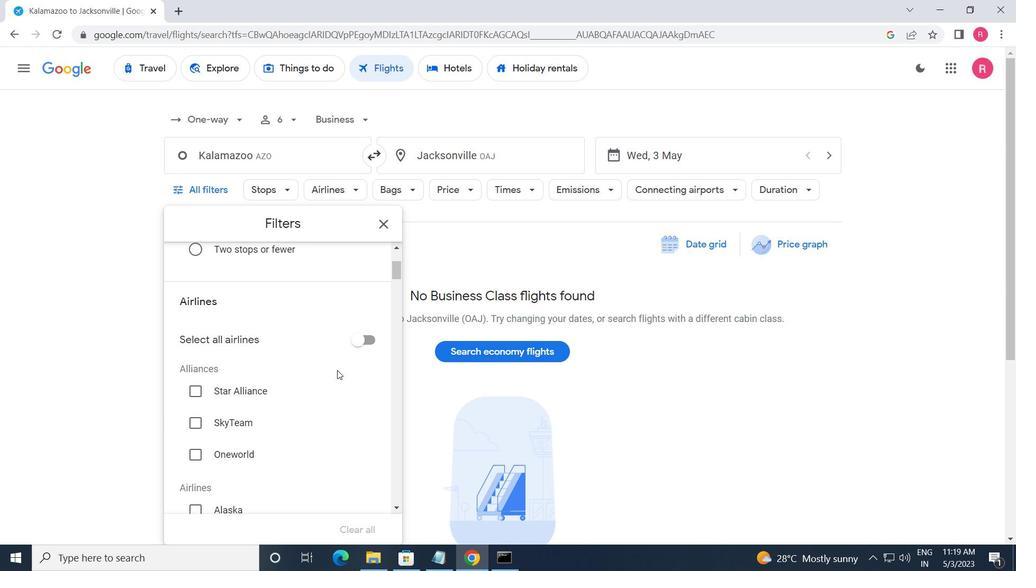 
Action: Mouse moved to (338, 372)
Screenshot: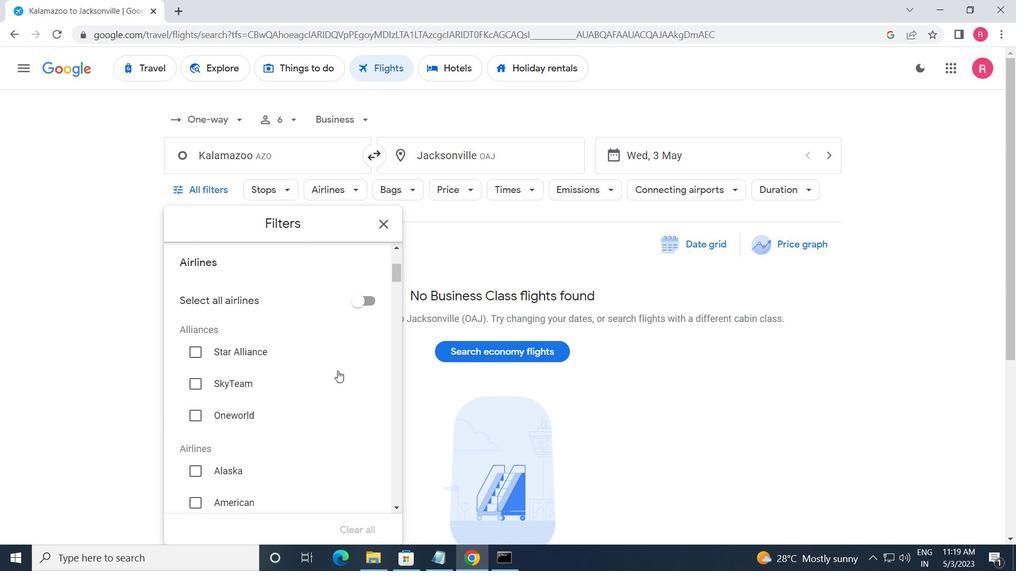 
Action: Mouse scrolled (338, 372) with delta (0, 0)
Screenshot: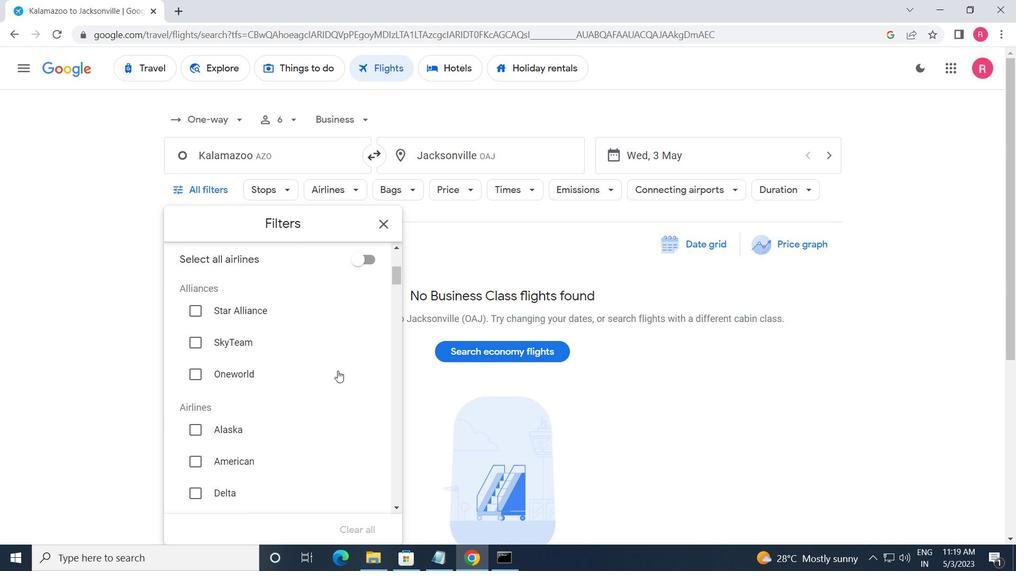 
Action: Mouse moved to (339, 372)
Screenshot: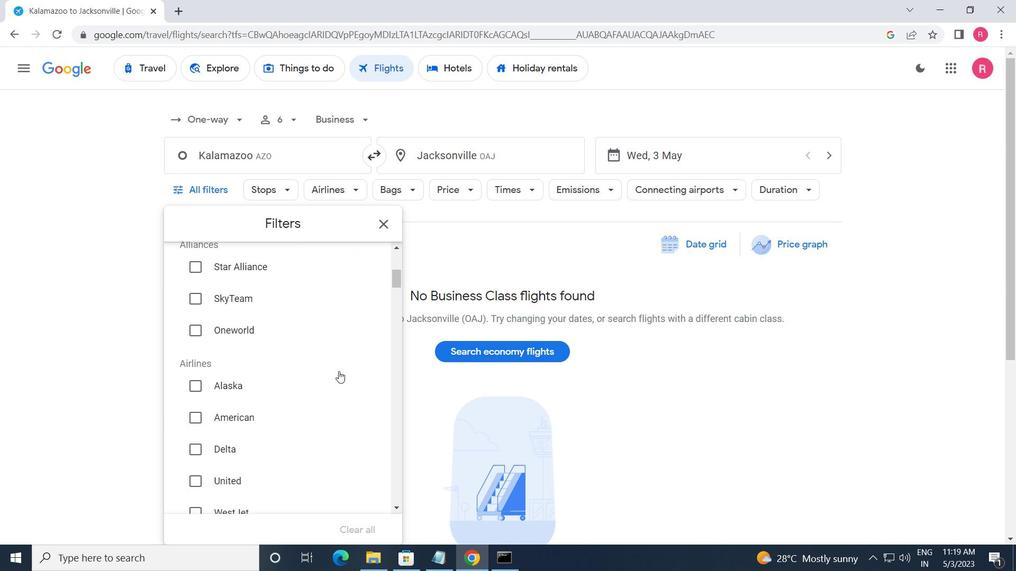 
Action: Mouse scrolled (339, 372) with delta (0, 0)
Screenshot: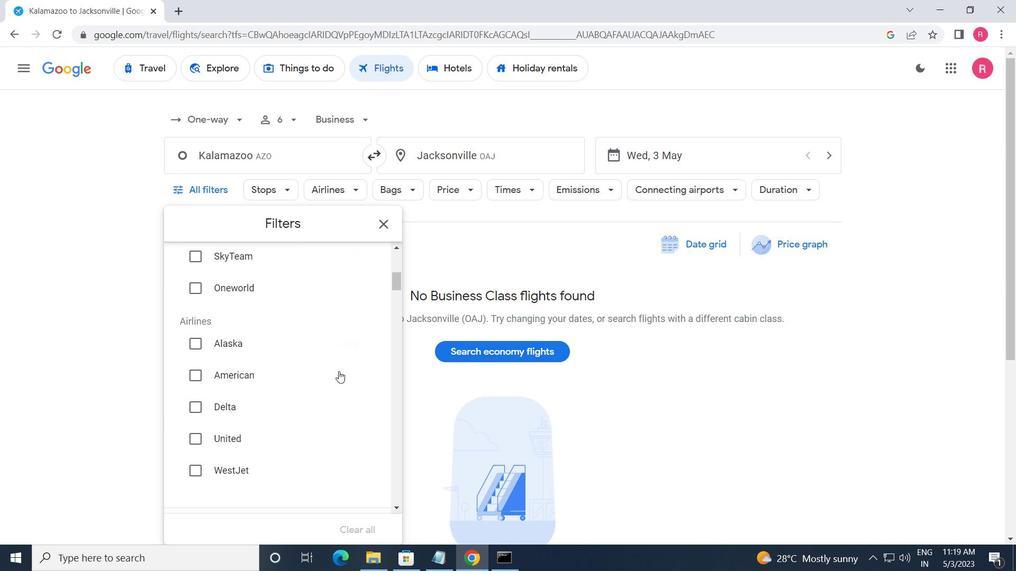 
Action: Mouse moved to (339, 373)
Screenshot: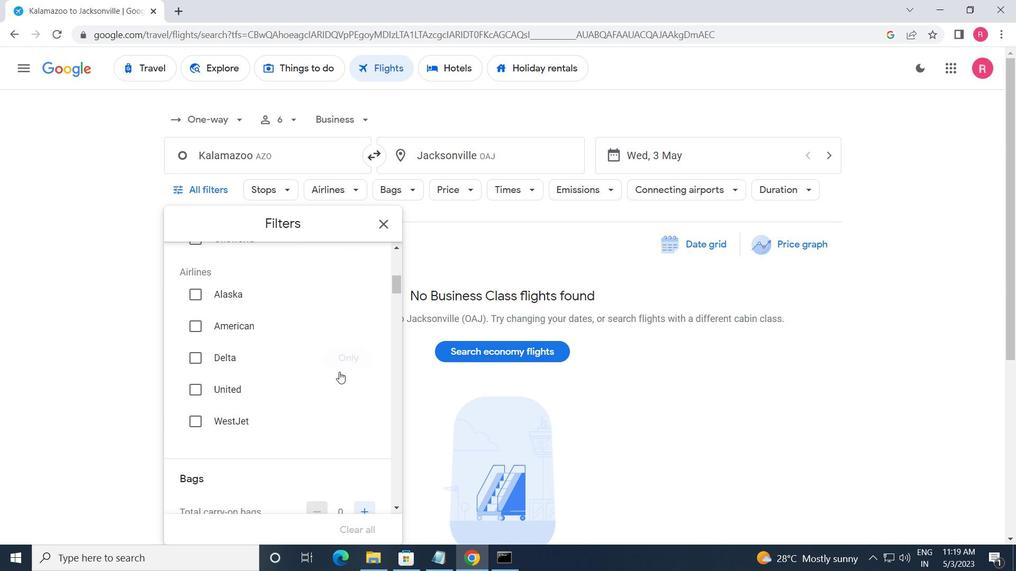 
Action: Mouse scrolled (339, 373) with delta (0, 0)
Screenshot: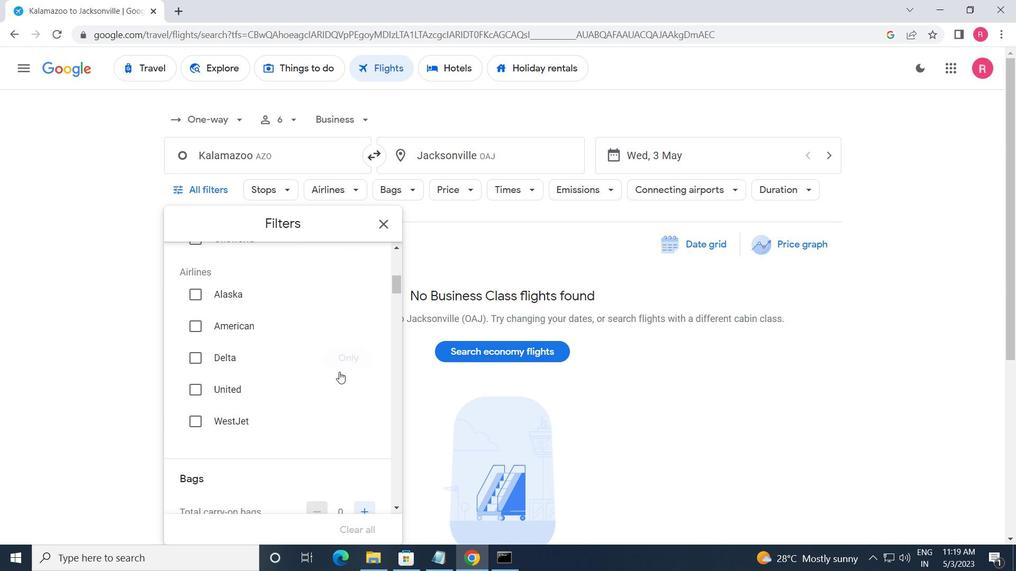 
Action: Mouse moved to (368, 370)
Screenshot: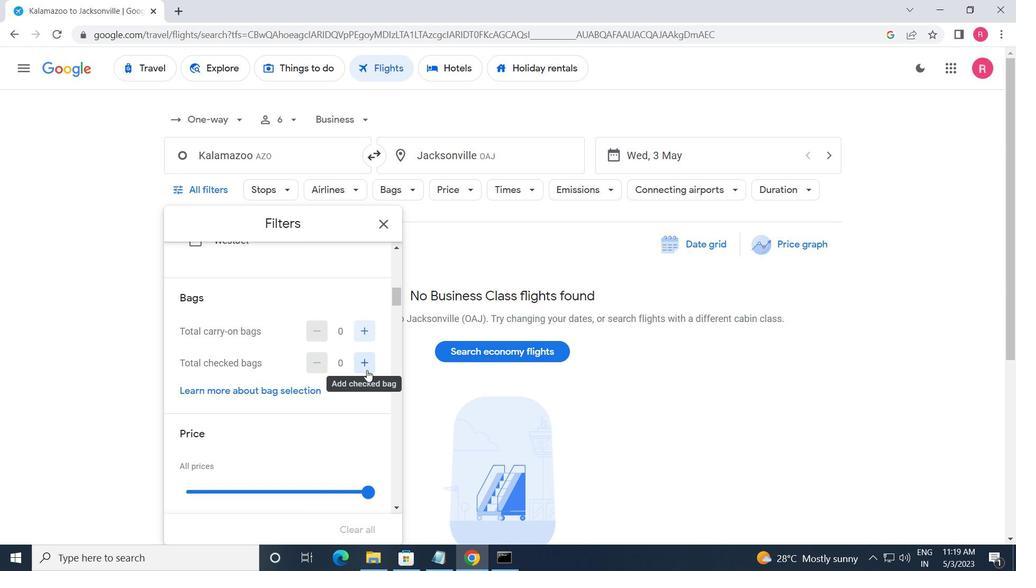 
Action: Mouse pressed left at (368, 370)
Screenshot: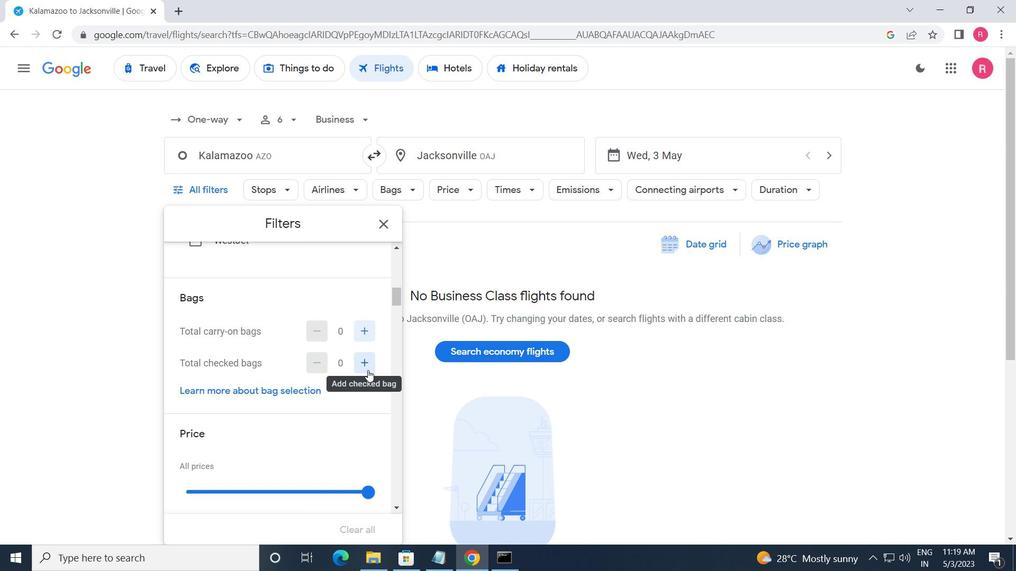 
Action: Mouse pressed left at (368, 370)
Screenshot: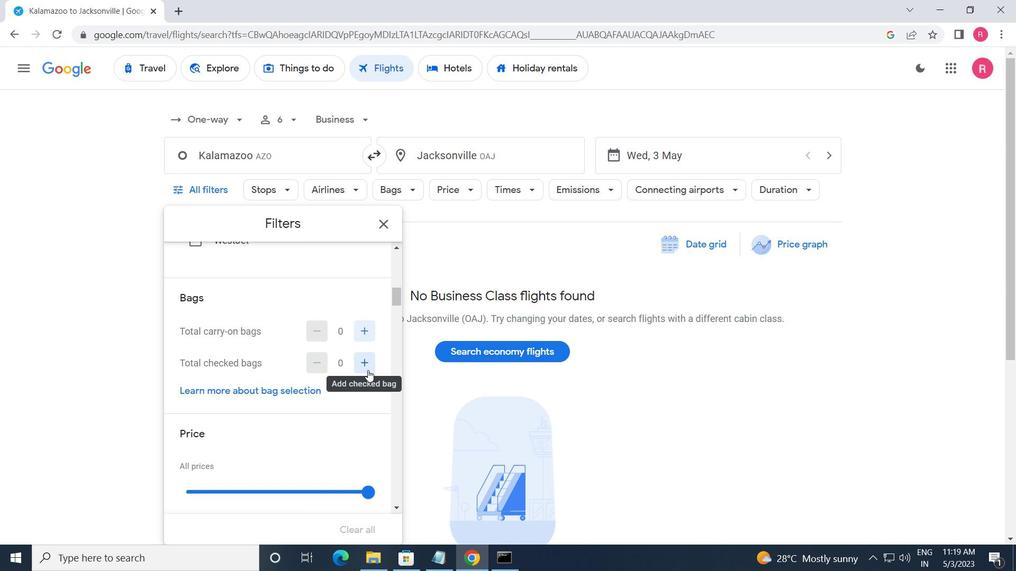 
Action: Mouse pressed left at (368, 370)
Screenshot: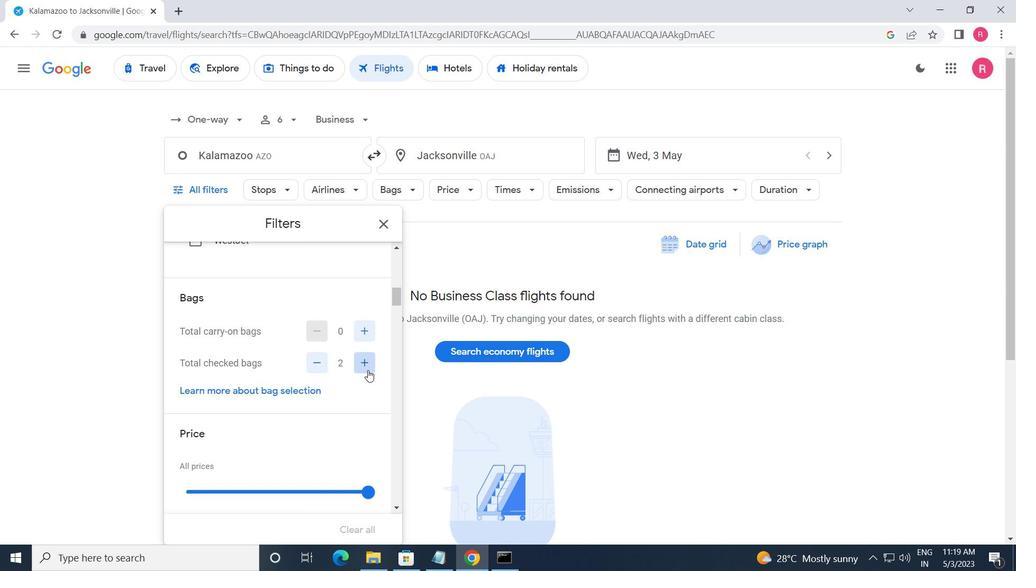 
Action: Mouse pressed left at (368, 370)
Screenshot: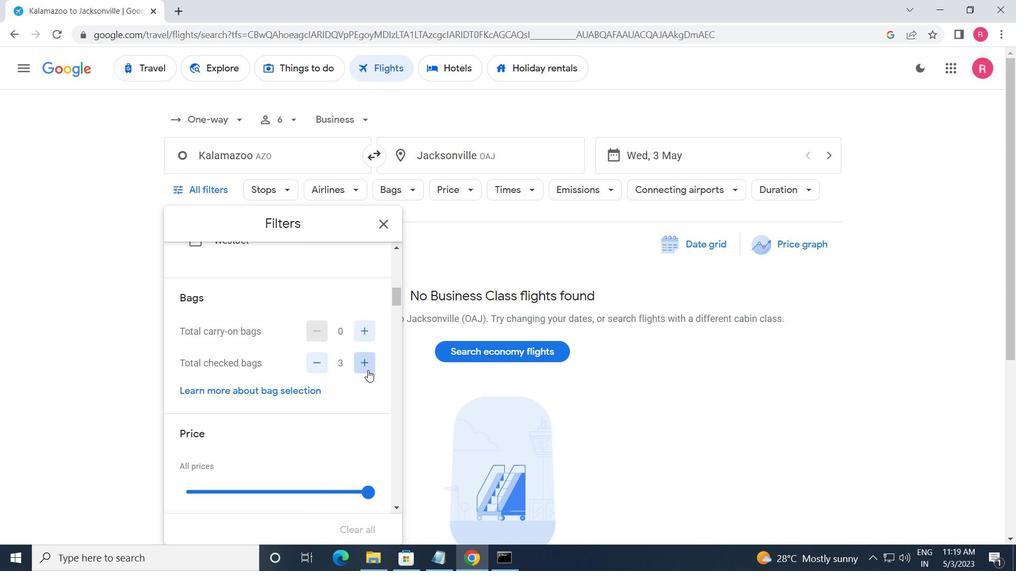 
Action: Mouse scrolled (368, 370) with delta (0, 0)
Screenshot: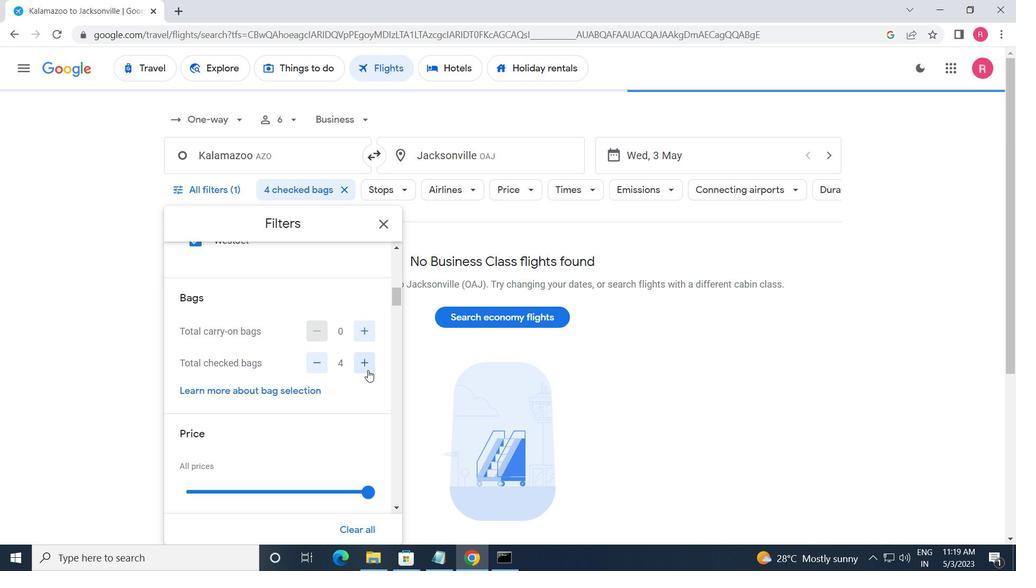 
Action: Mouse scrolled (368, 370) with delta (0, 0)
Screenshot: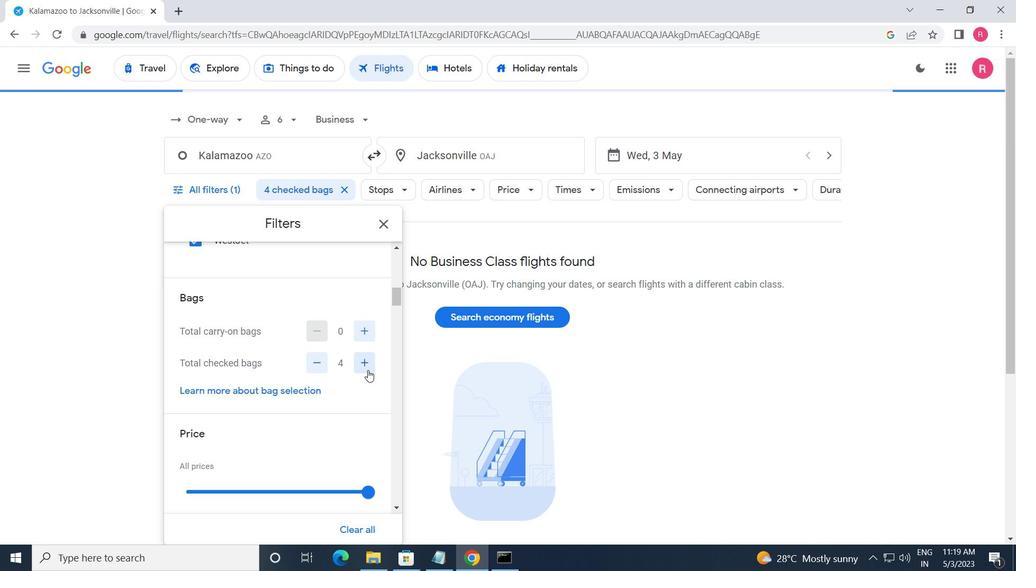 
Action: Mouse moved to (371, 365)
Screenshot: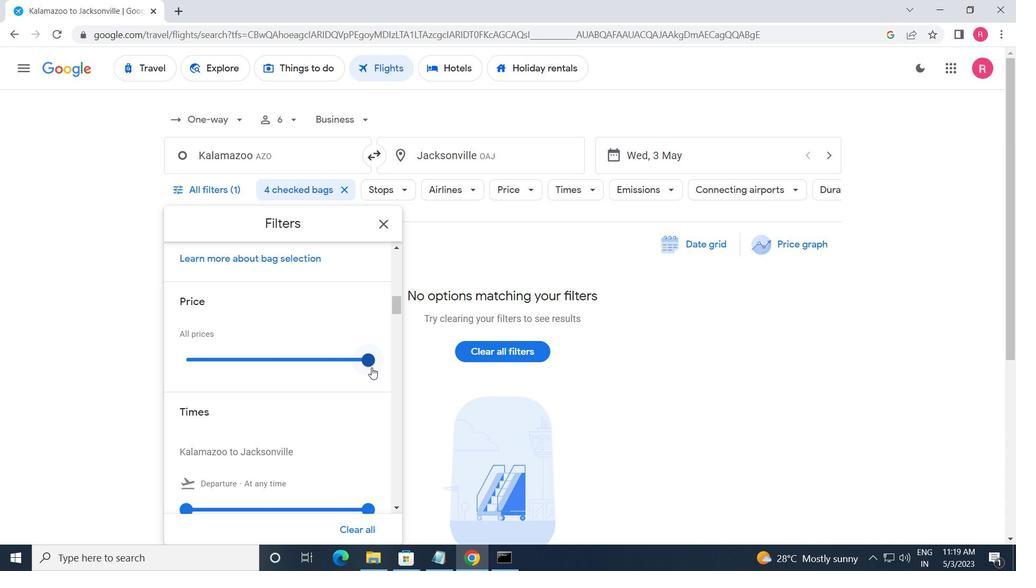 
Action: Mouse pressed left at (371, 365)
Screenshot: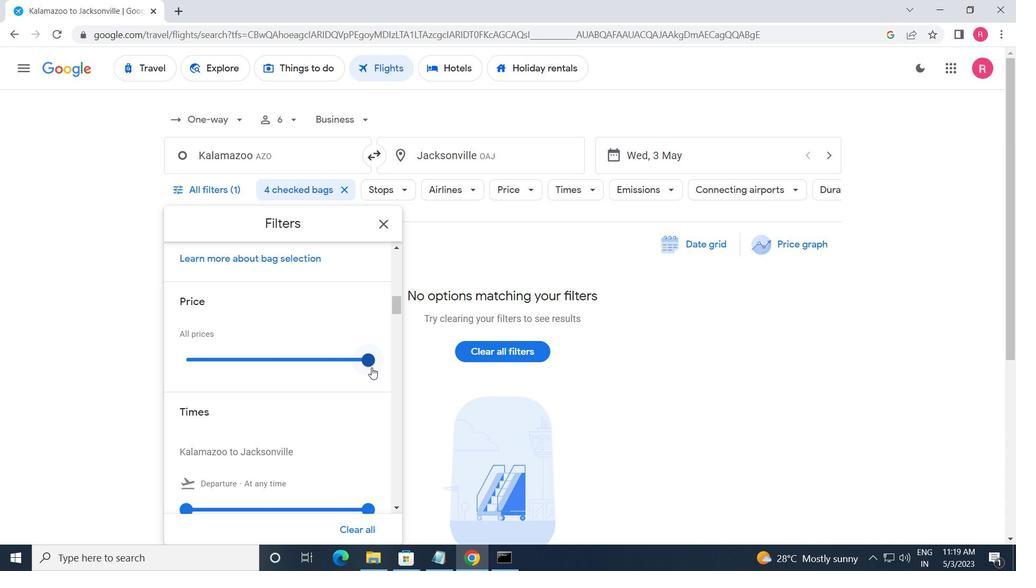 
Action: Mouse moved to (356, 383)
Screenshot: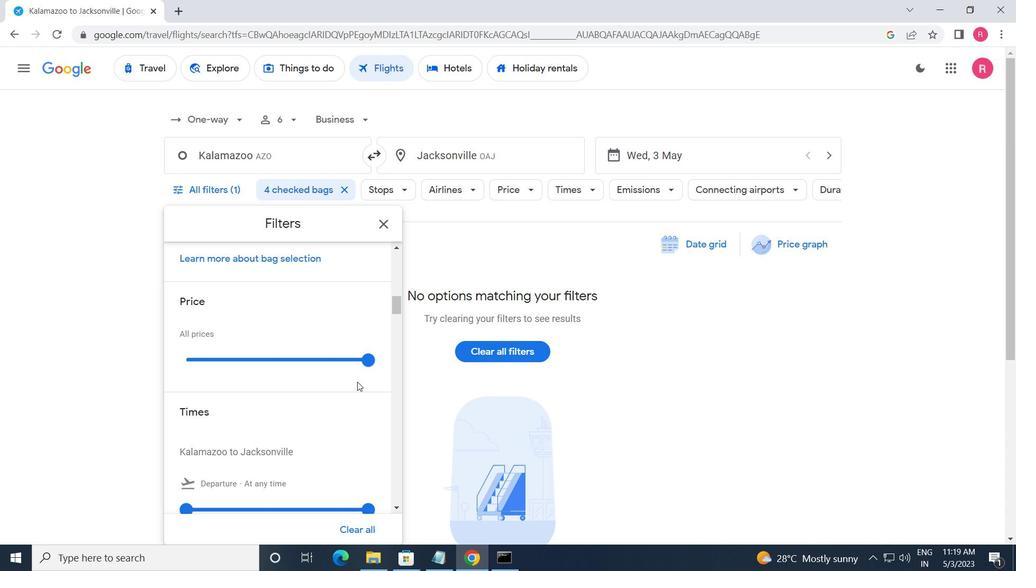 
Action: Mouse scrolled (356, 382) with delta (0, 0)
Screenshot: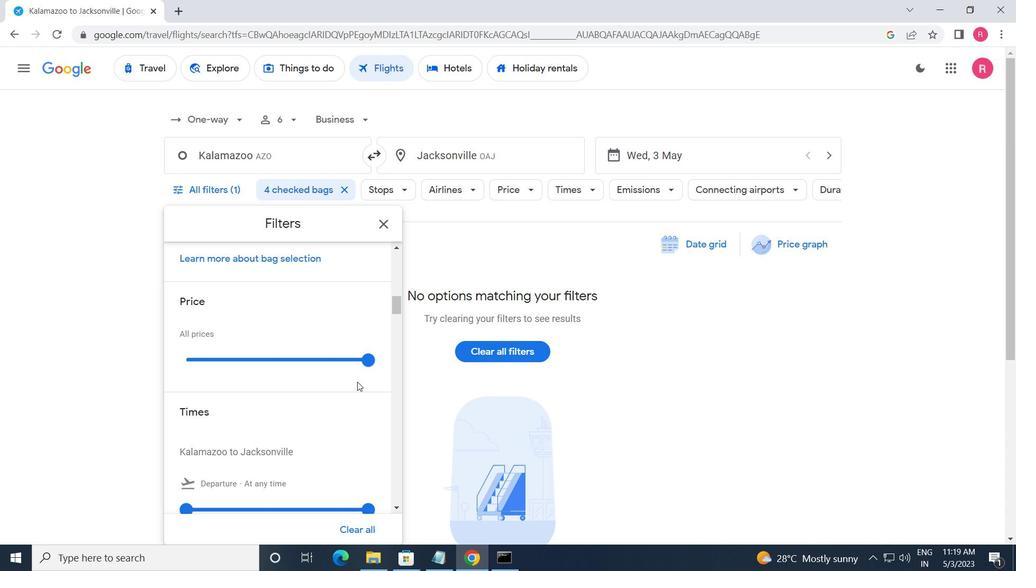 
Action: Mouse moved to (194, 441)
Screenshot: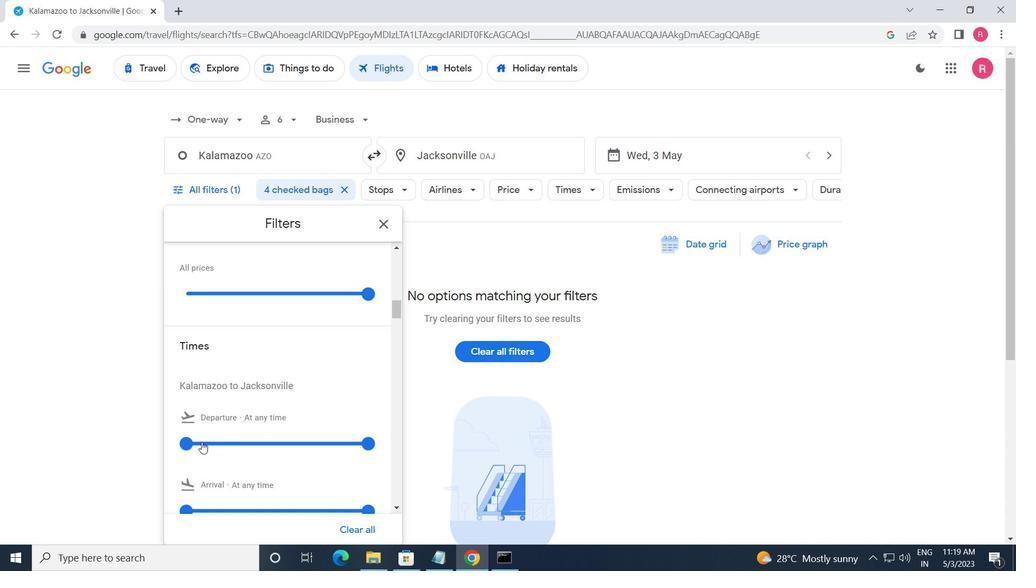 
Action: Mouse pressed left at (194, 441)
Screenshot: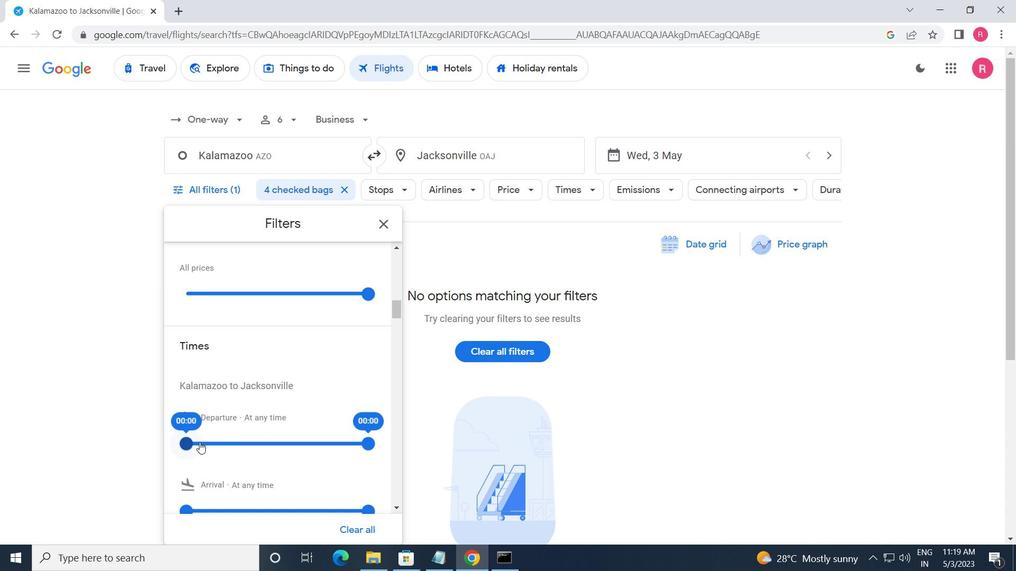 
Action: Mouse moved to (367, 444)
Screenshot: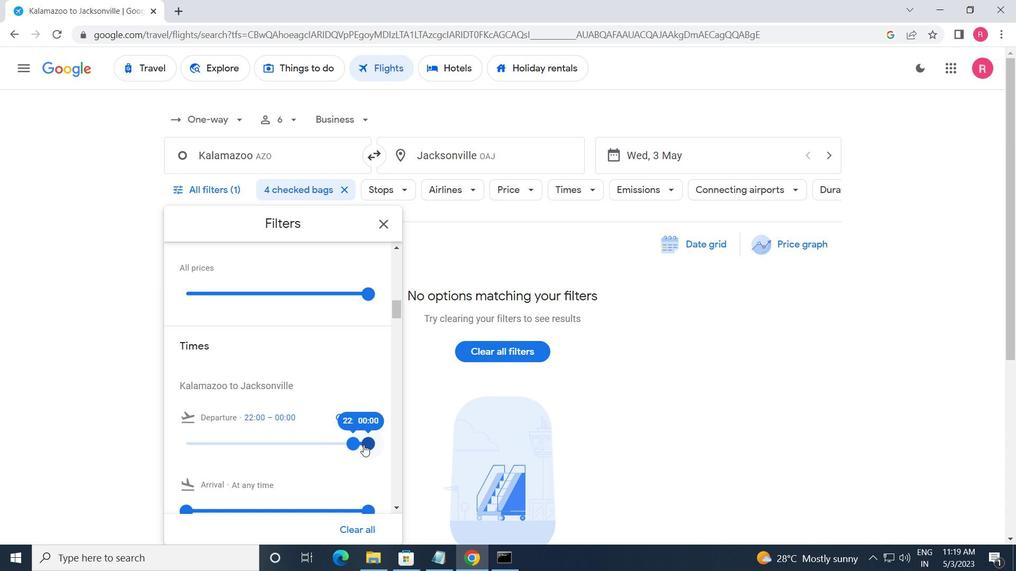 
Action: Mouse pressed left at (367, 444)
Screenshot: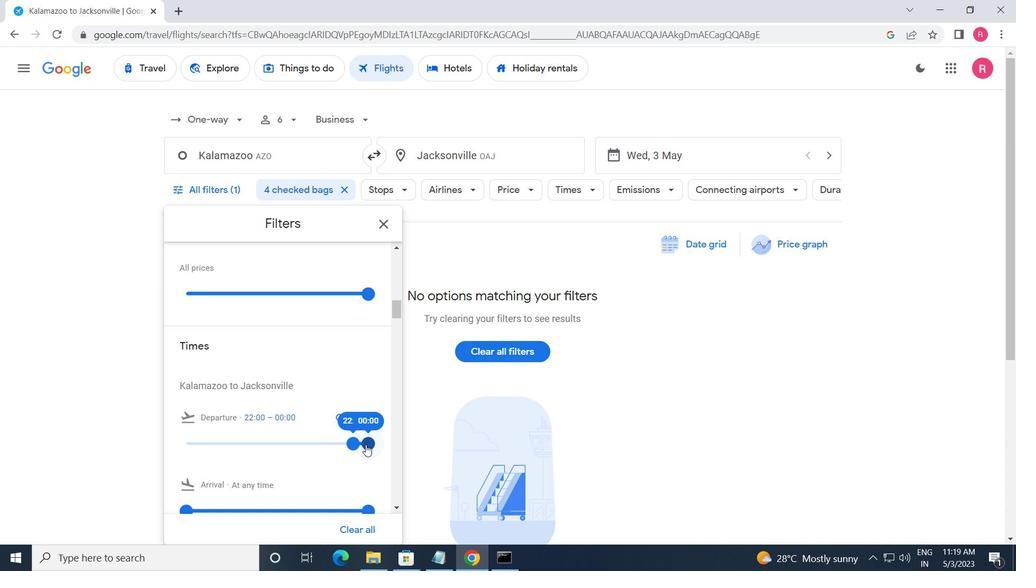
Action: Mouse moved to (383, 227)
Screenshot: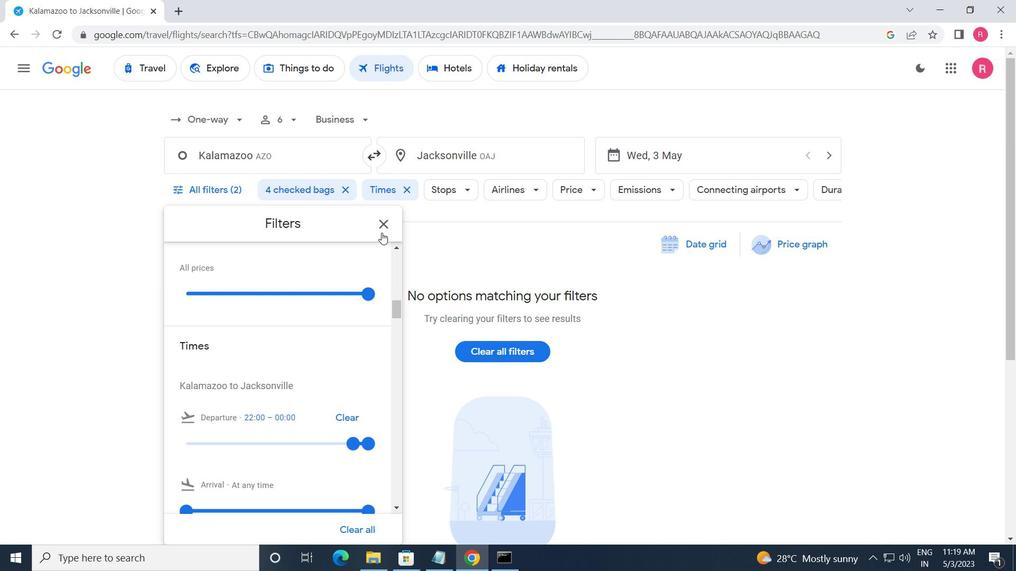 
Action: Mouse pressed left at (383, 227)
Screenshot: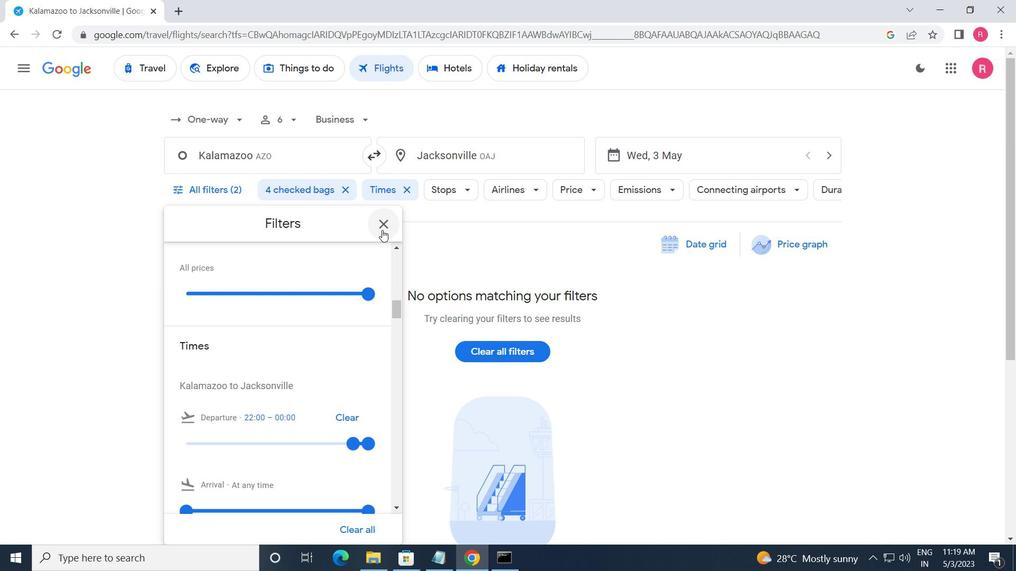 
Action: Mouse moved to (385, 276)
Screenshot: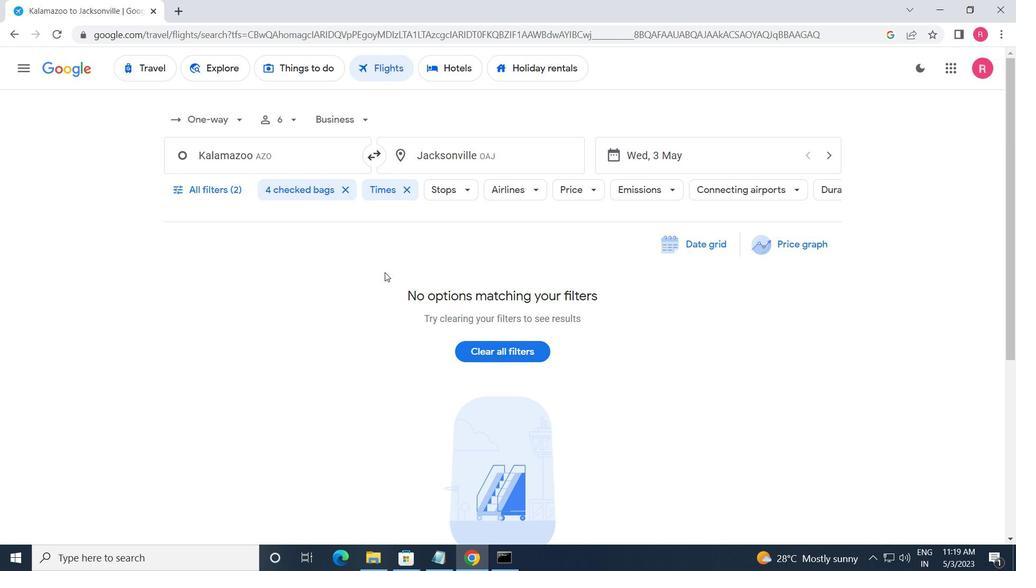
